 Task: Add Black Garlic Colossal Peeled & Deveined Raw Shrimp to the cart.
Action: Mouse moved to (25, 161)
Screenshot: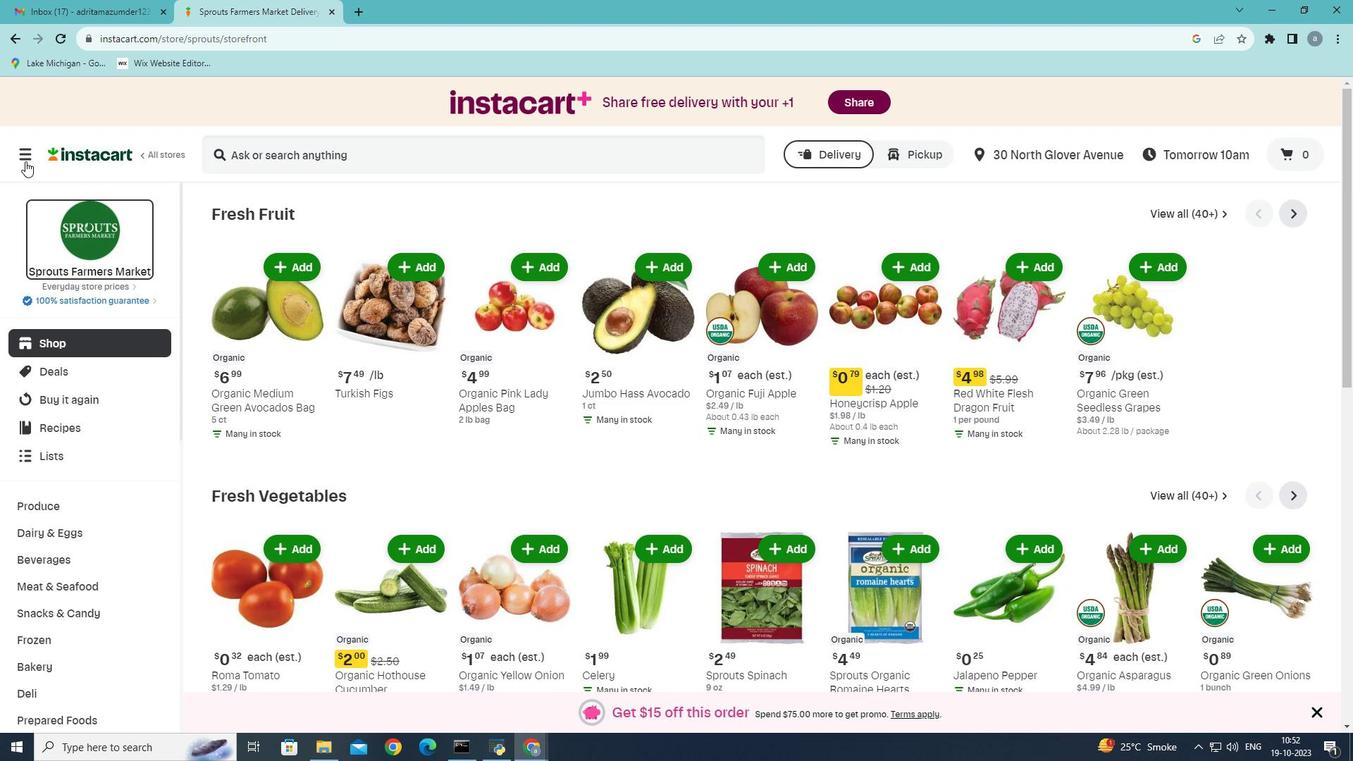 
Action: Mouse pressed left at (25, 161)
Screenshot: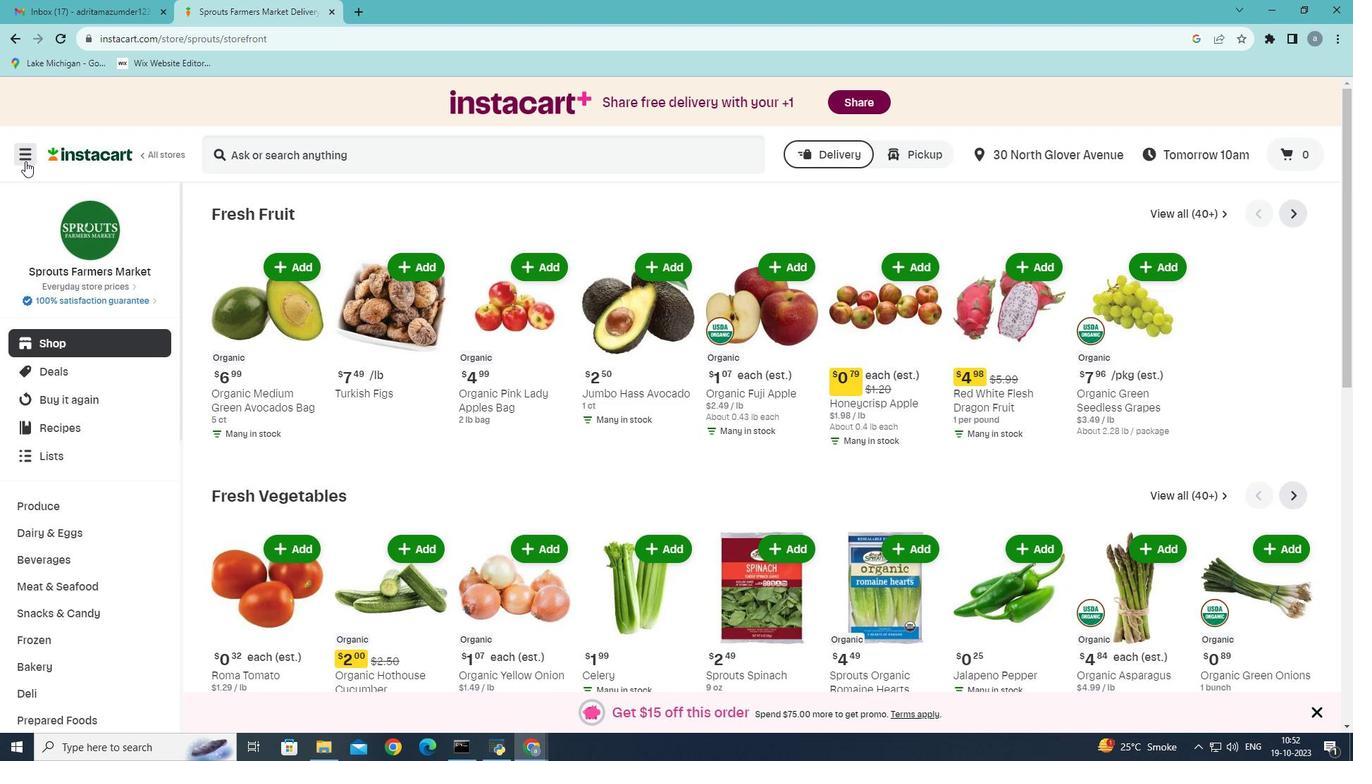 
Action: Mouse moved to (70, 405)
Screenshot: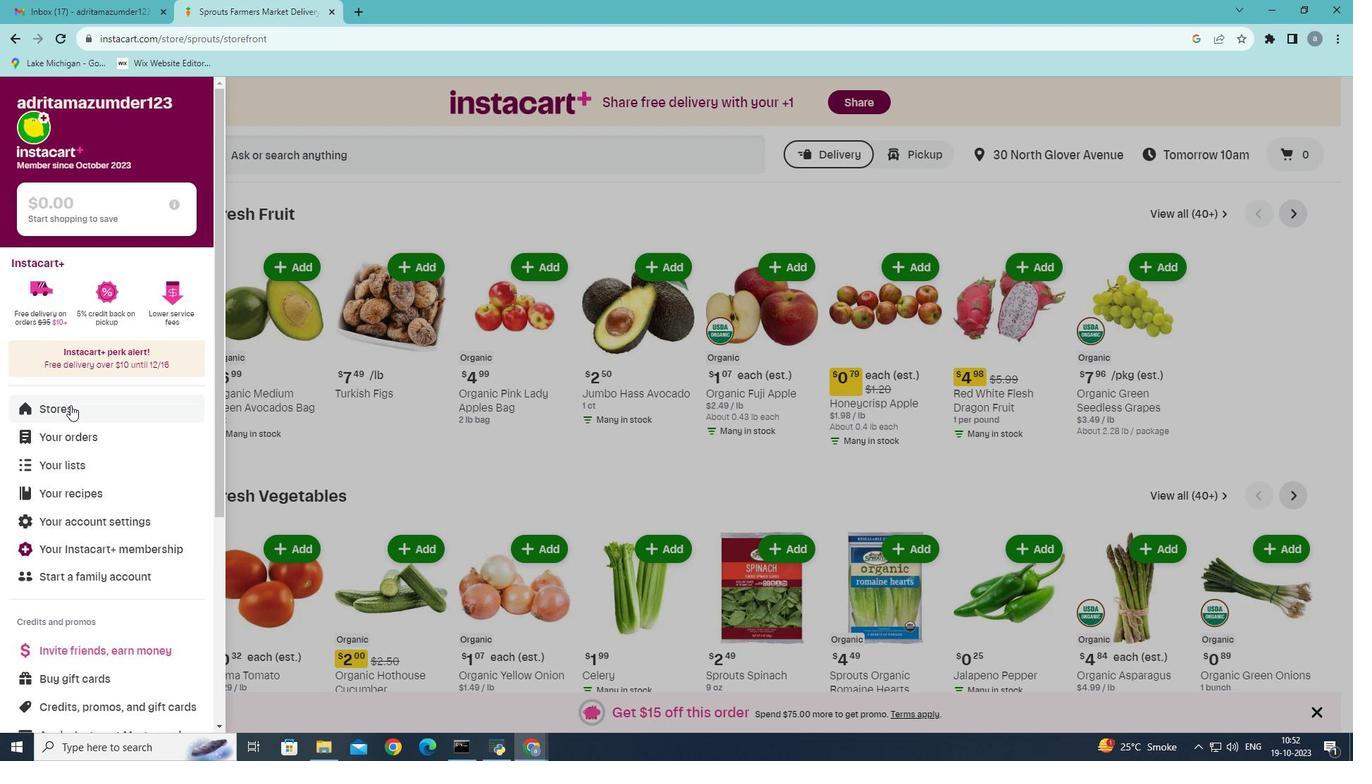 
Action: Mouse pressed left at (70, 405)
Screenshot: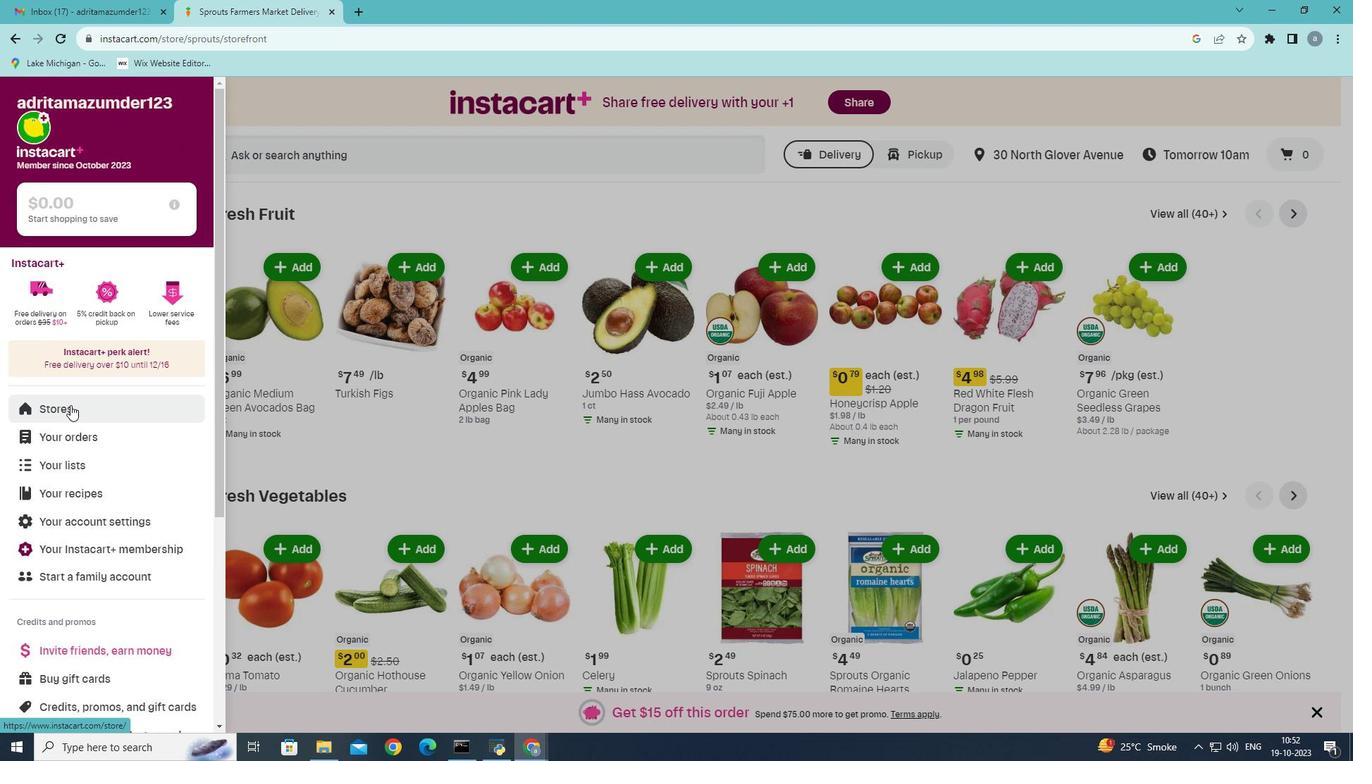 
Action: Mouse moved to (329, 153)
Screenshot: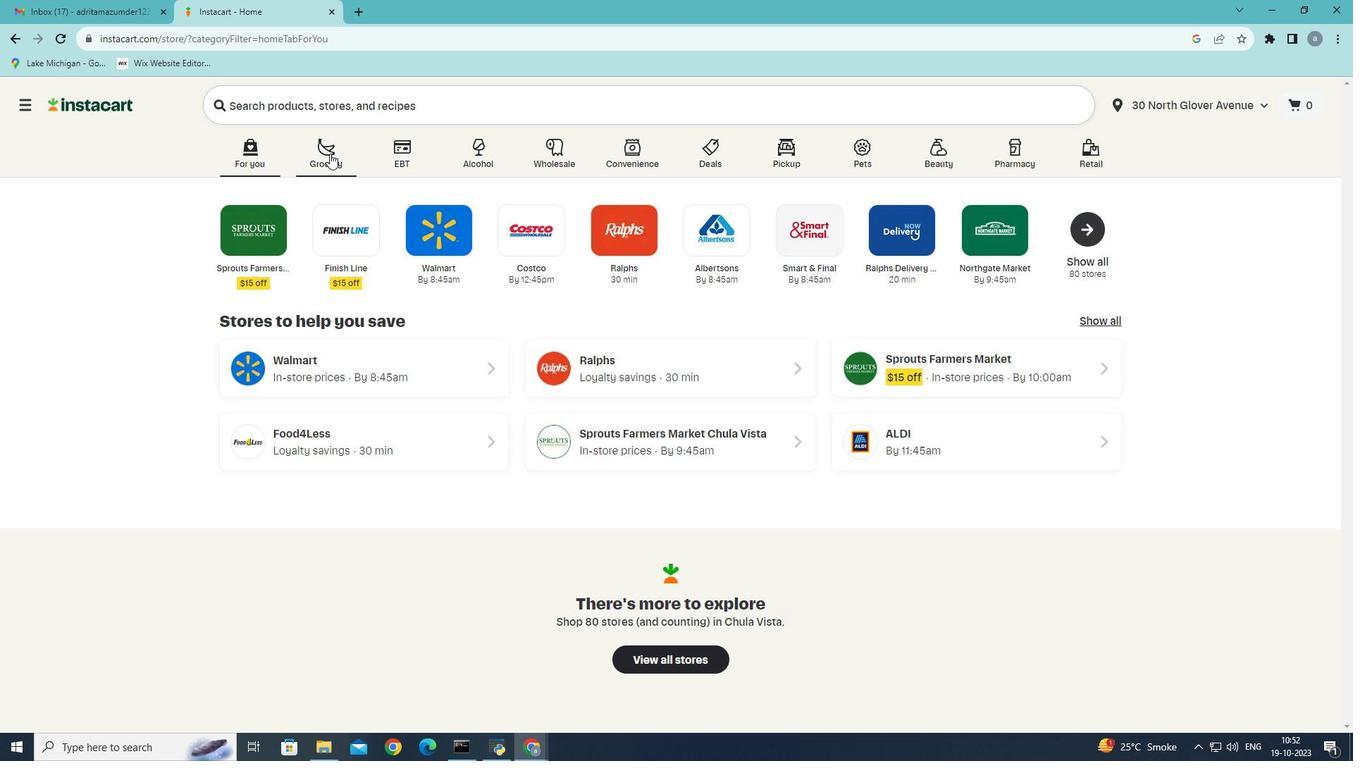 
Action: Mouse pressed left at (329, 153)
Screenshot: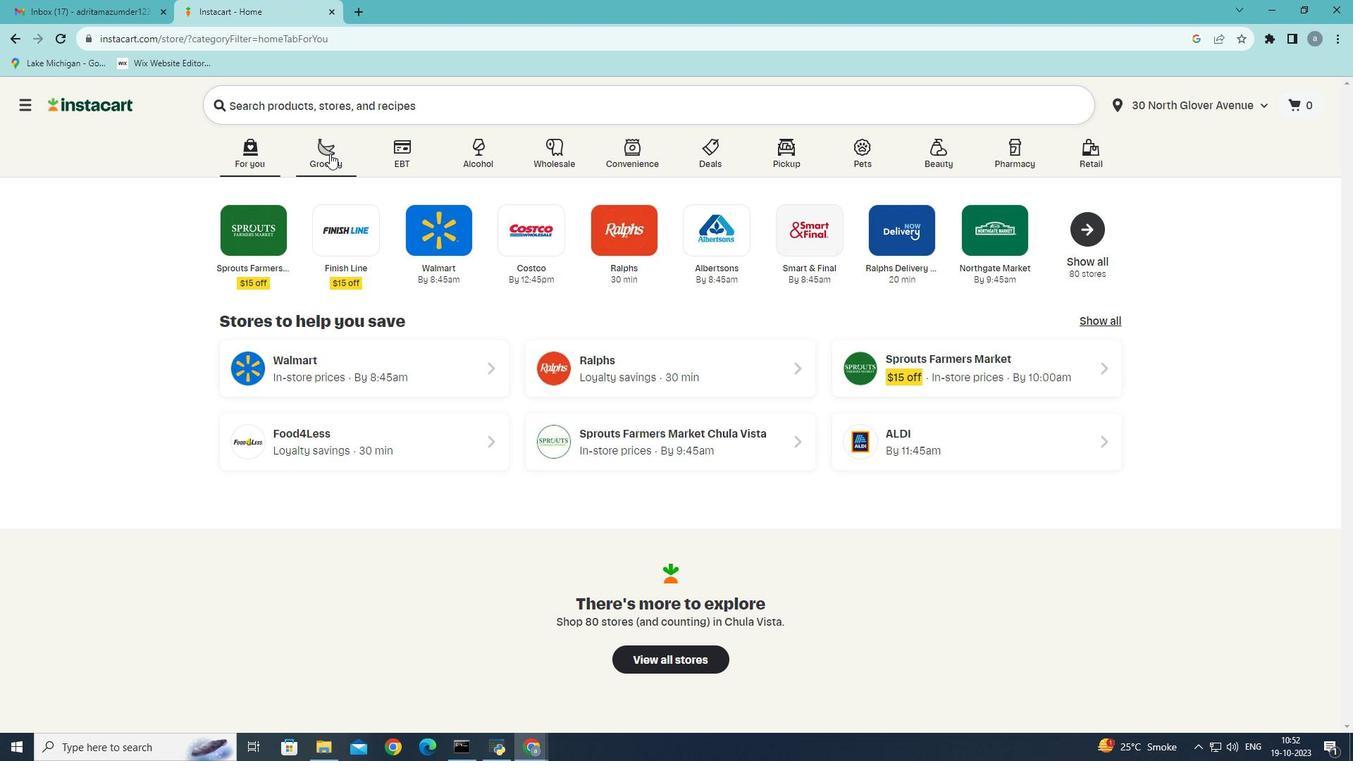 
Action: Mouse moved to (329, 403)
Screenshot: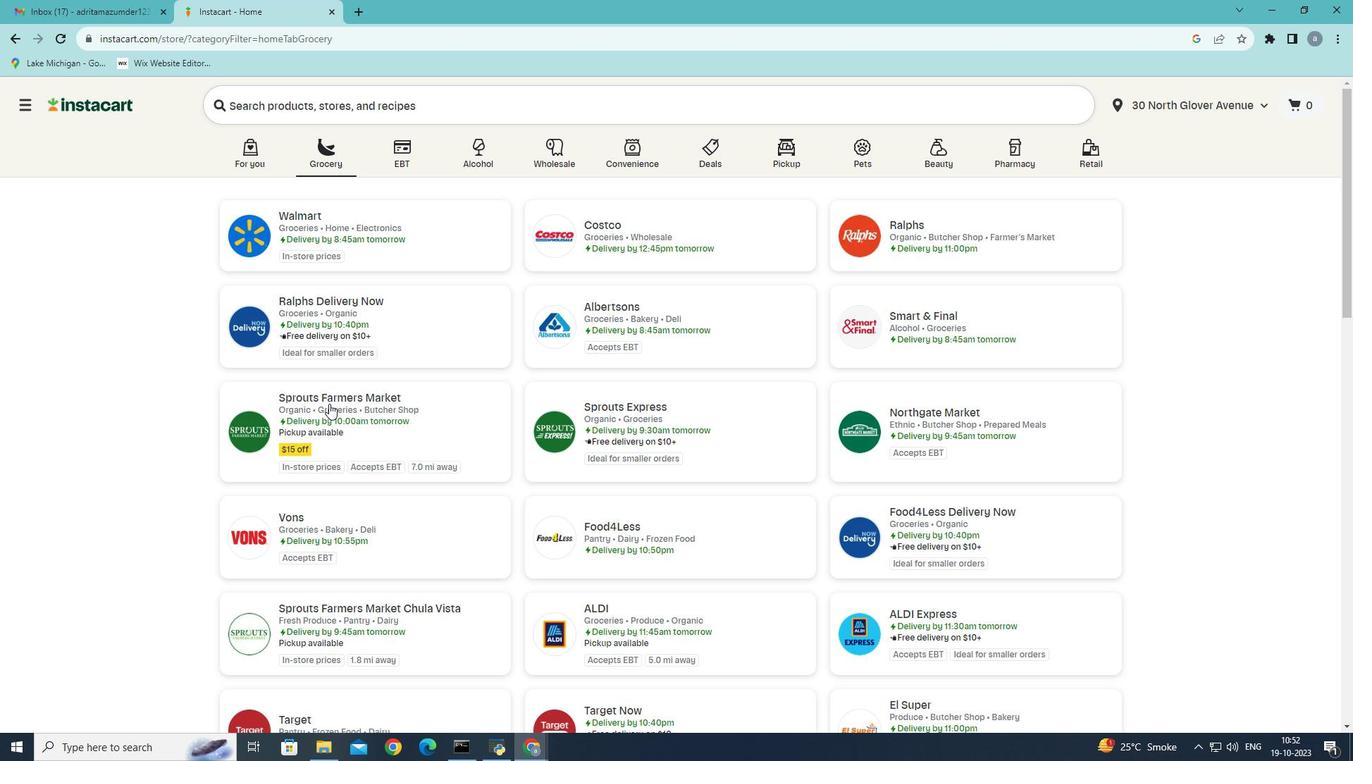 
Action: Mouse pressed left at (329, 403)
Screenshot: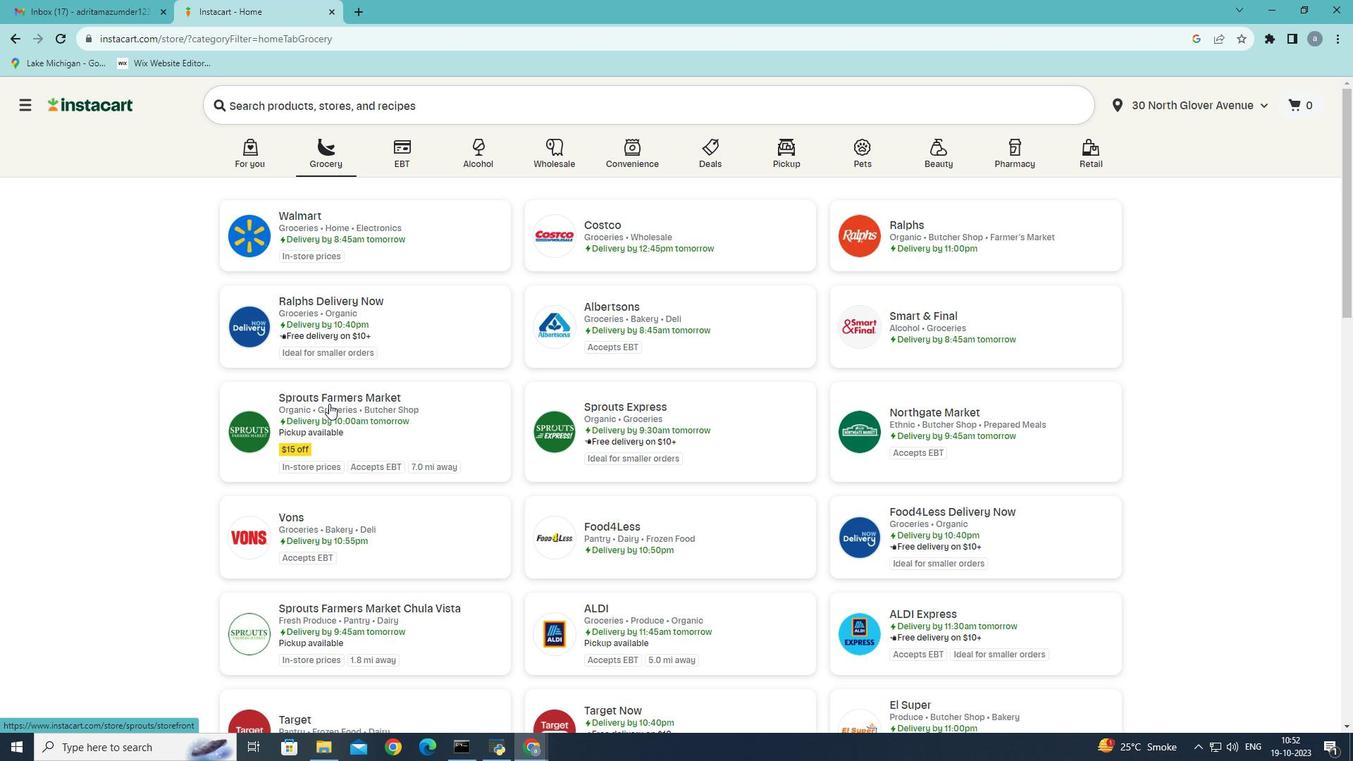 
Action: Mouse moved to (120, 481)
Screenshot: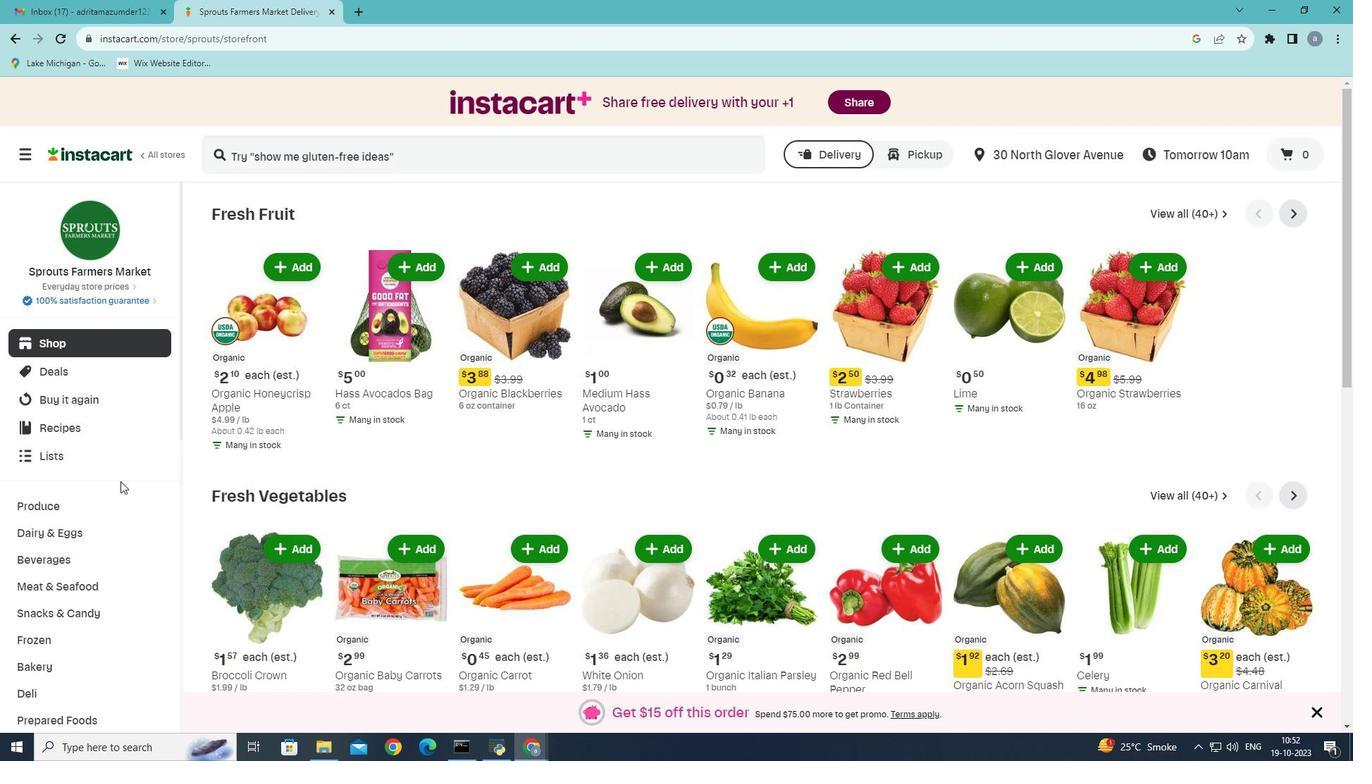 
Action: Mouse scrolled (120, 480) with delta (0, 0)
Screenshot: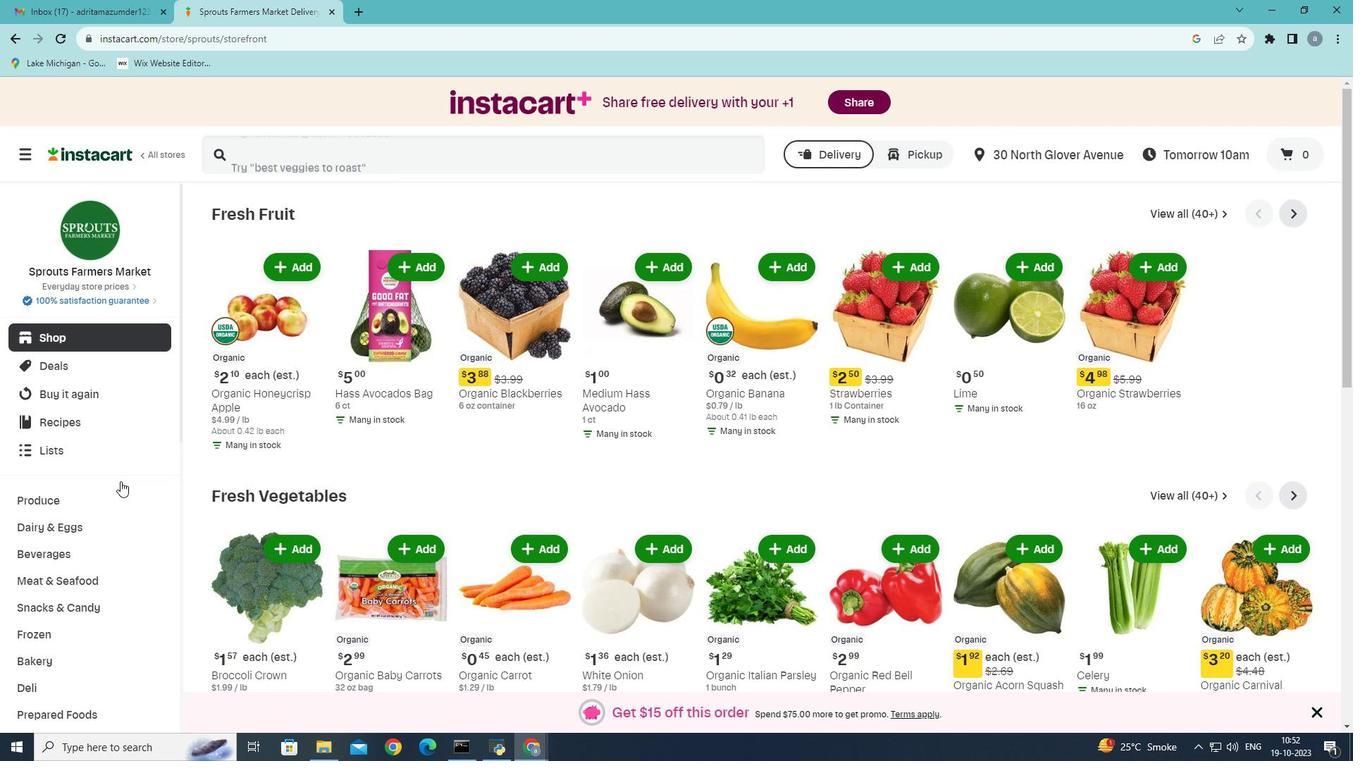 
Action: Mouse scrolled (120, 480) with delta (0, 0)
Screenshot: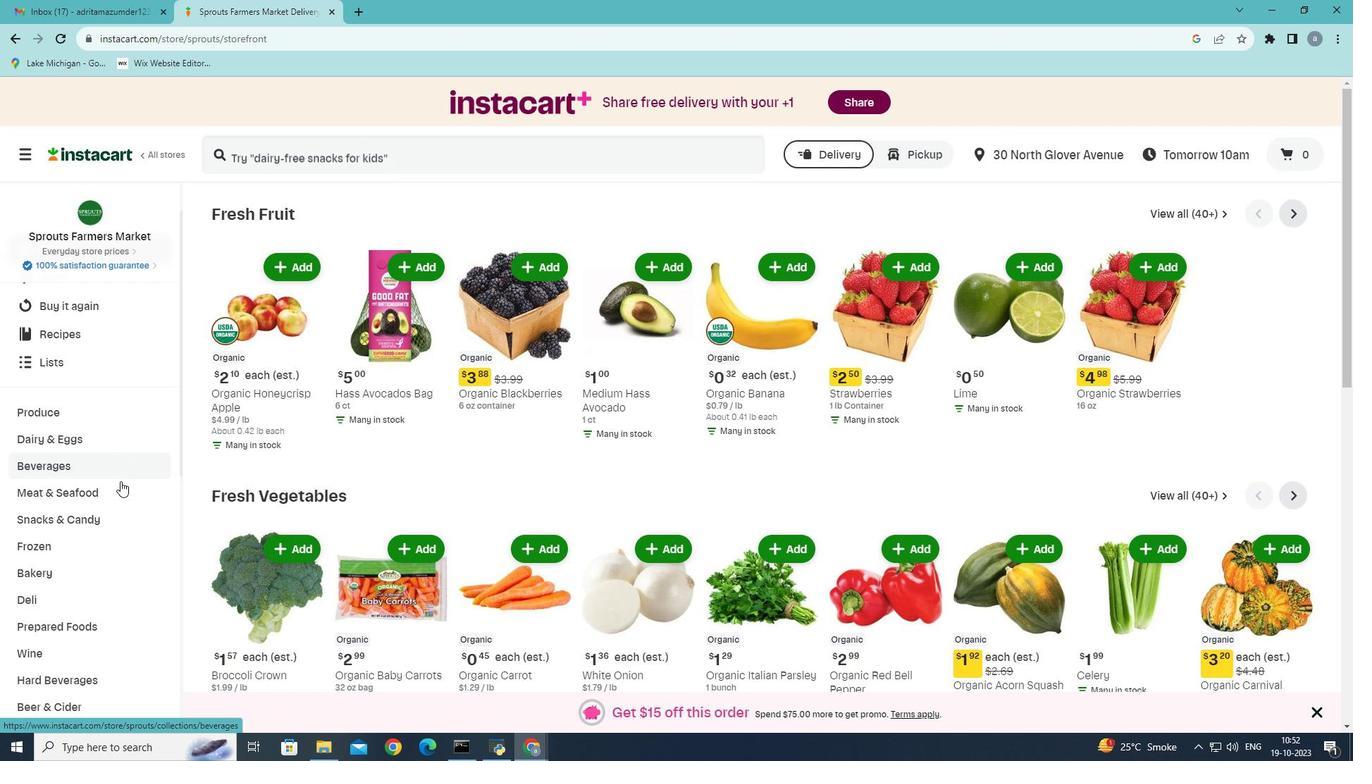 
Action: Mouse moved to (100, 451)
Screenshot: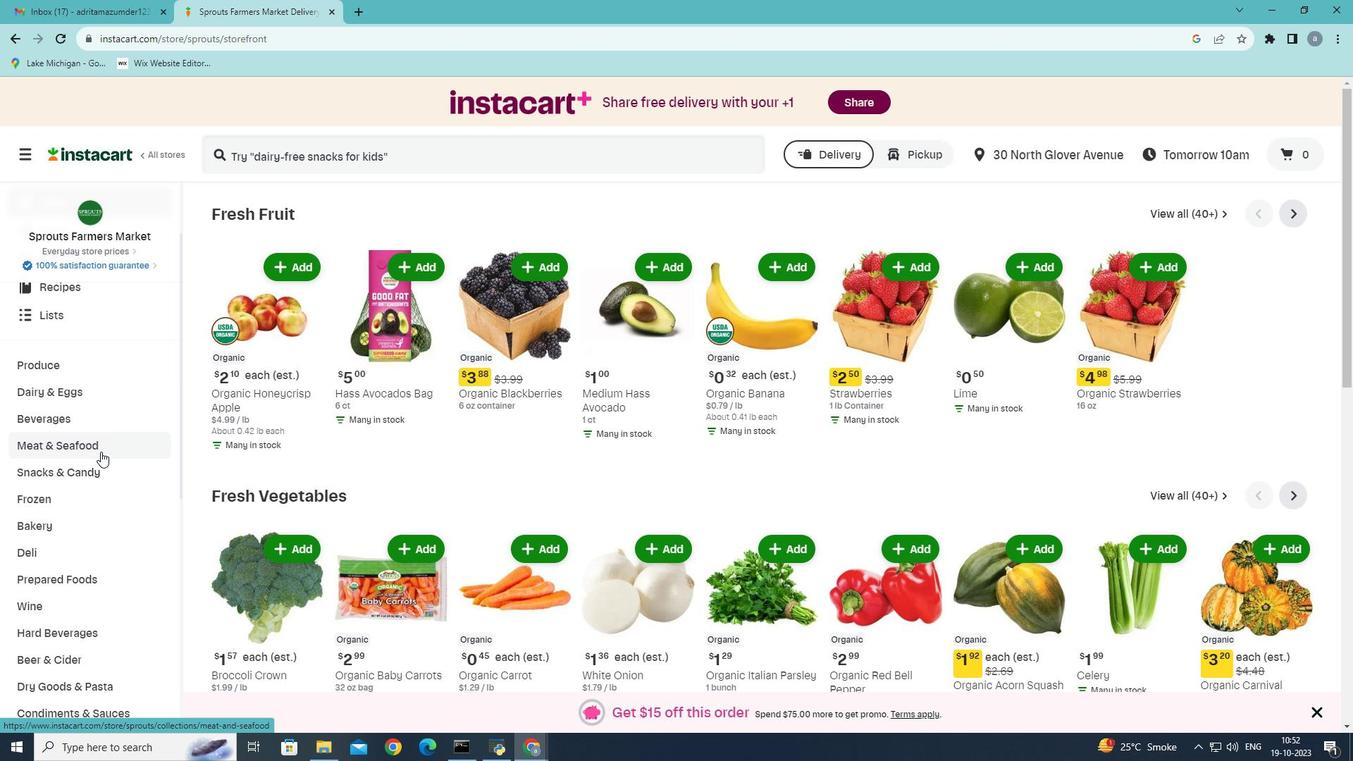 
Action: Mouse pressed left at (100, 451)
Screenshot: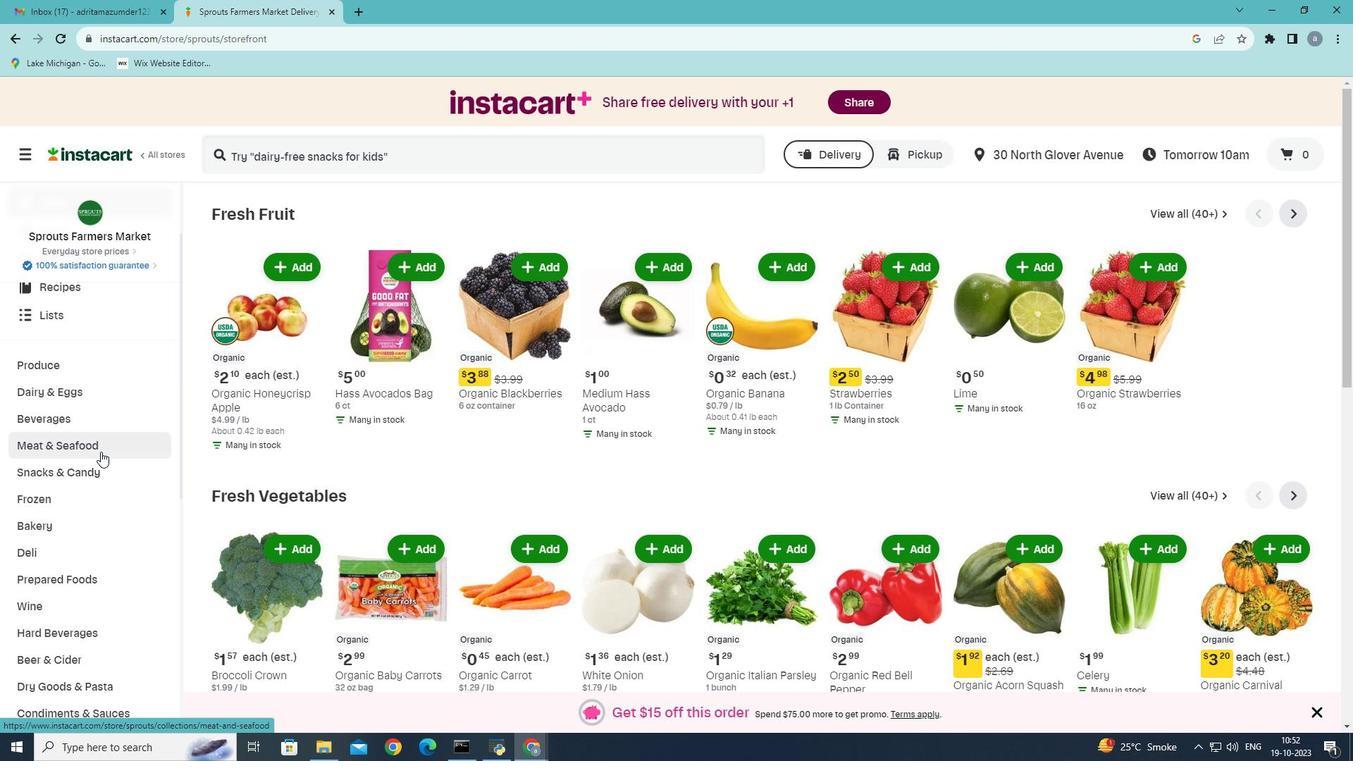 
Action: Mouse moved to (613, 244)
Screenshot: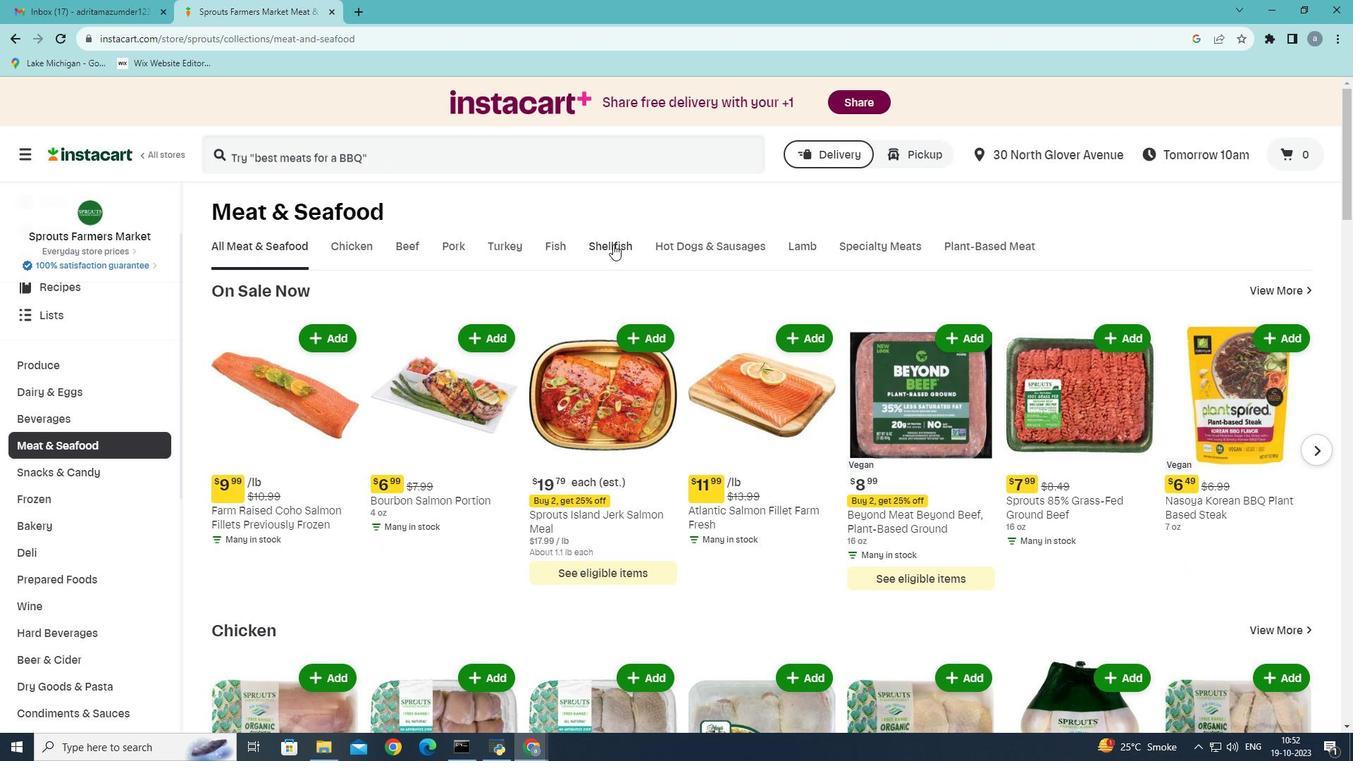 
Action: Mouse pressed left at (613, 244)
Screenshot: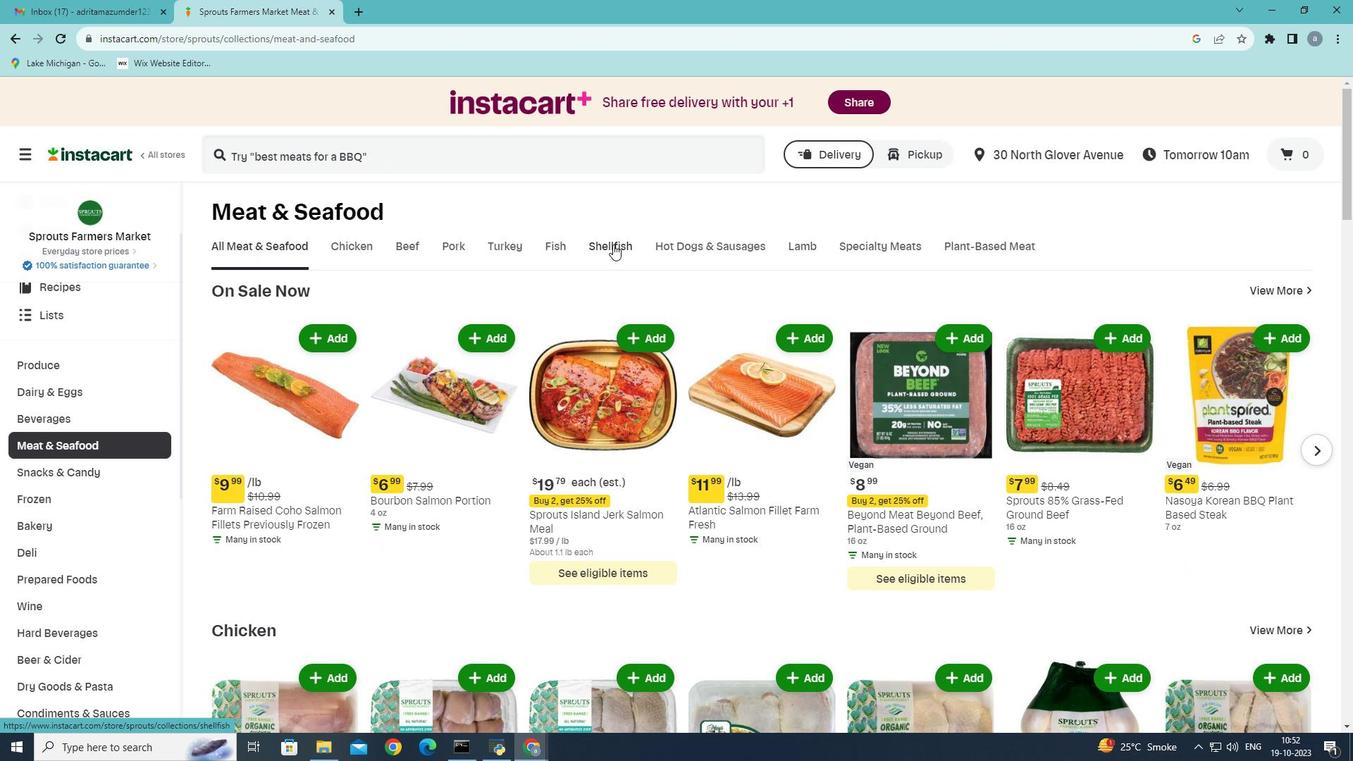 
Action: Mouse moved to (909, 554)
Screenshot: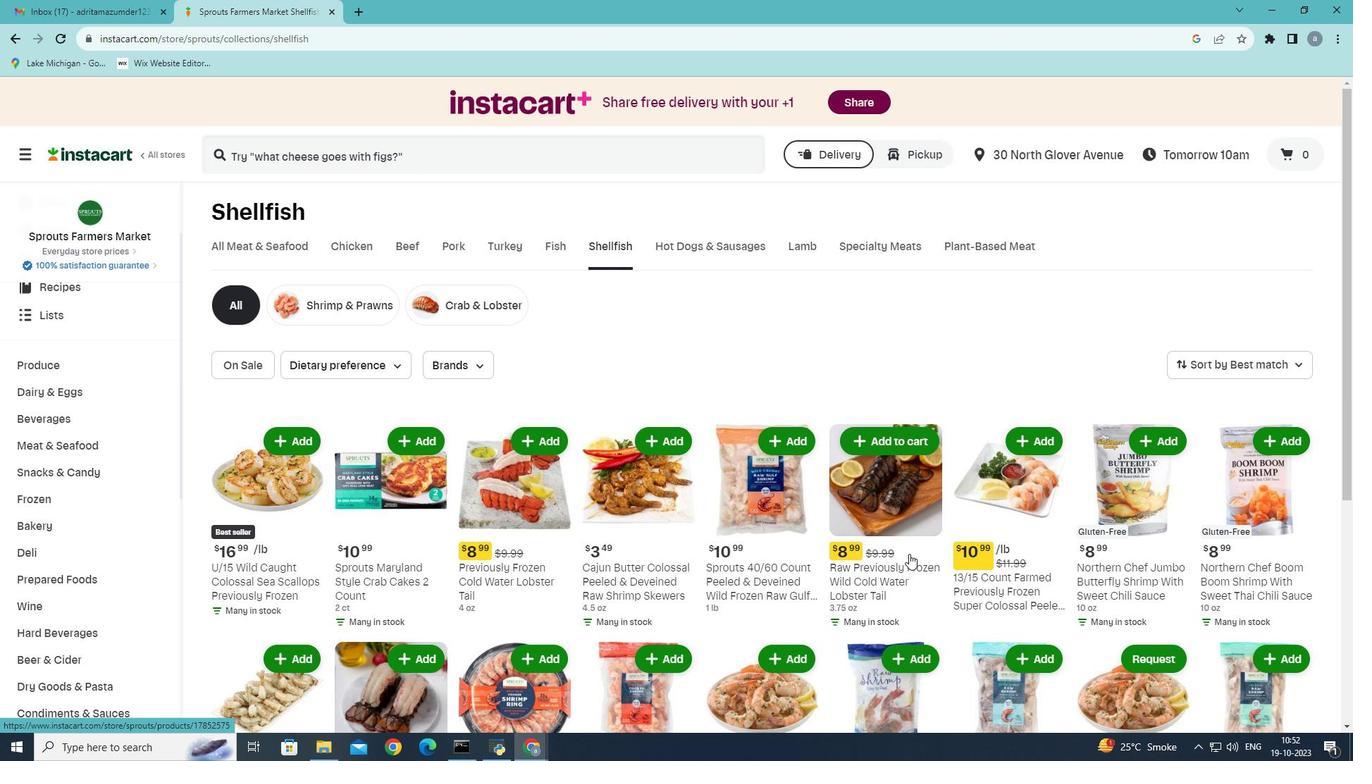 
Action: Mouse scrolled (909, 553) with delta (0, 0)
Screenshot: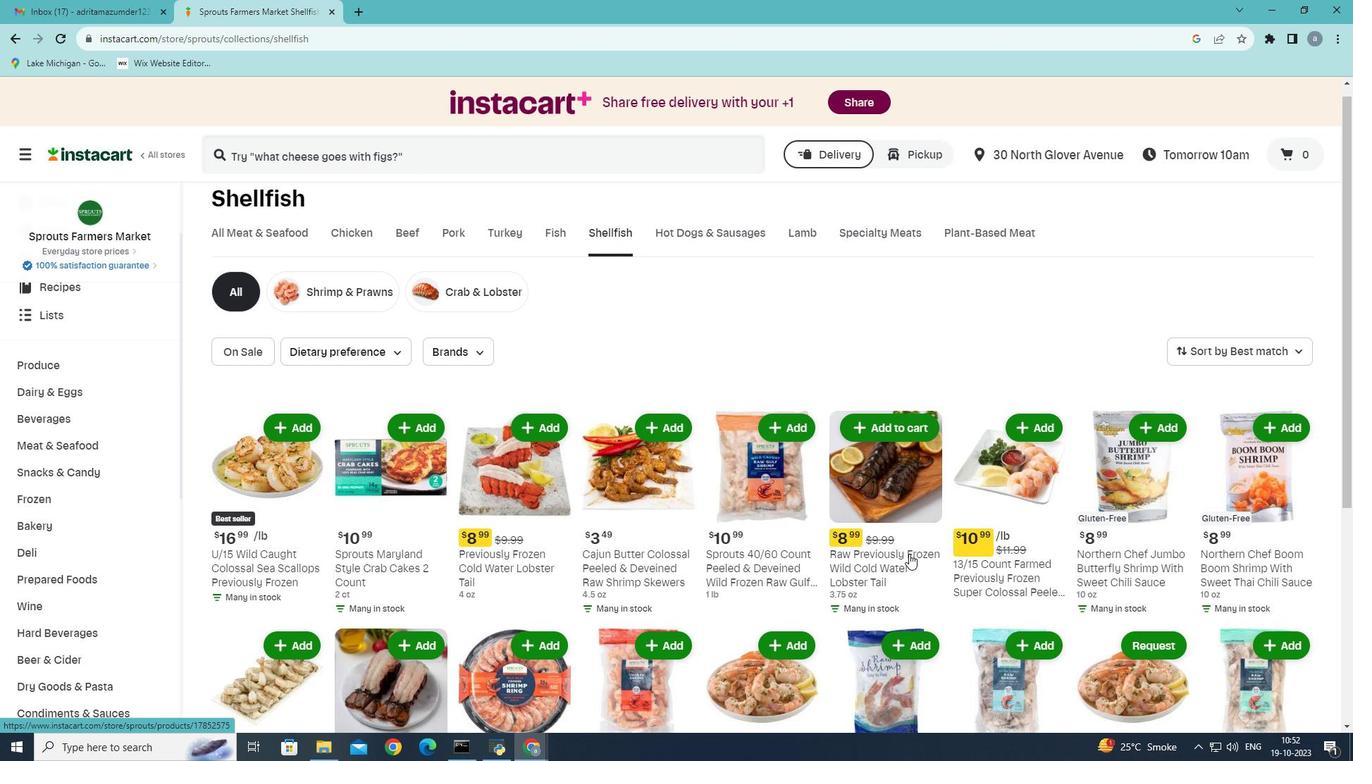 
Action: Mouse scrolled (909, 553) with delta (0, 0)
Screenshot: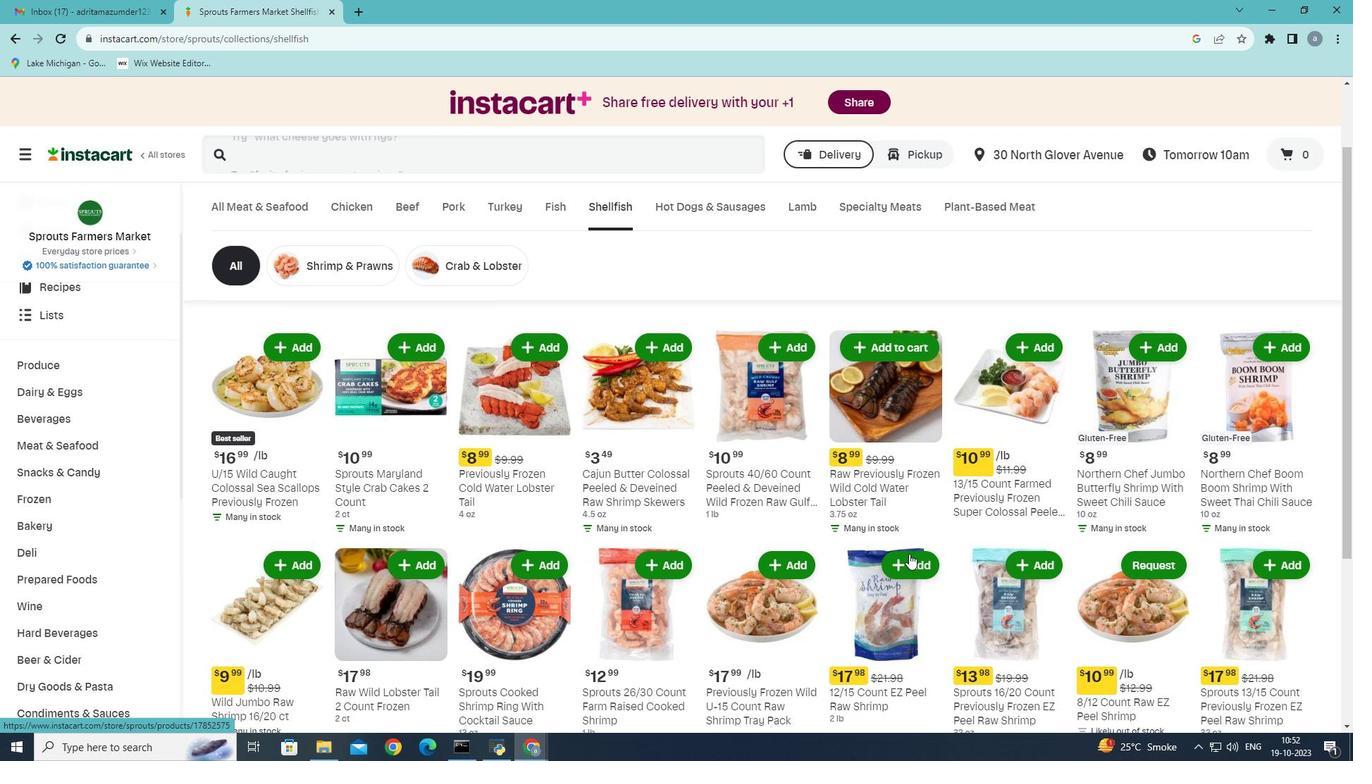 
Action: Mouse moved to (794, 560)
Screenshot: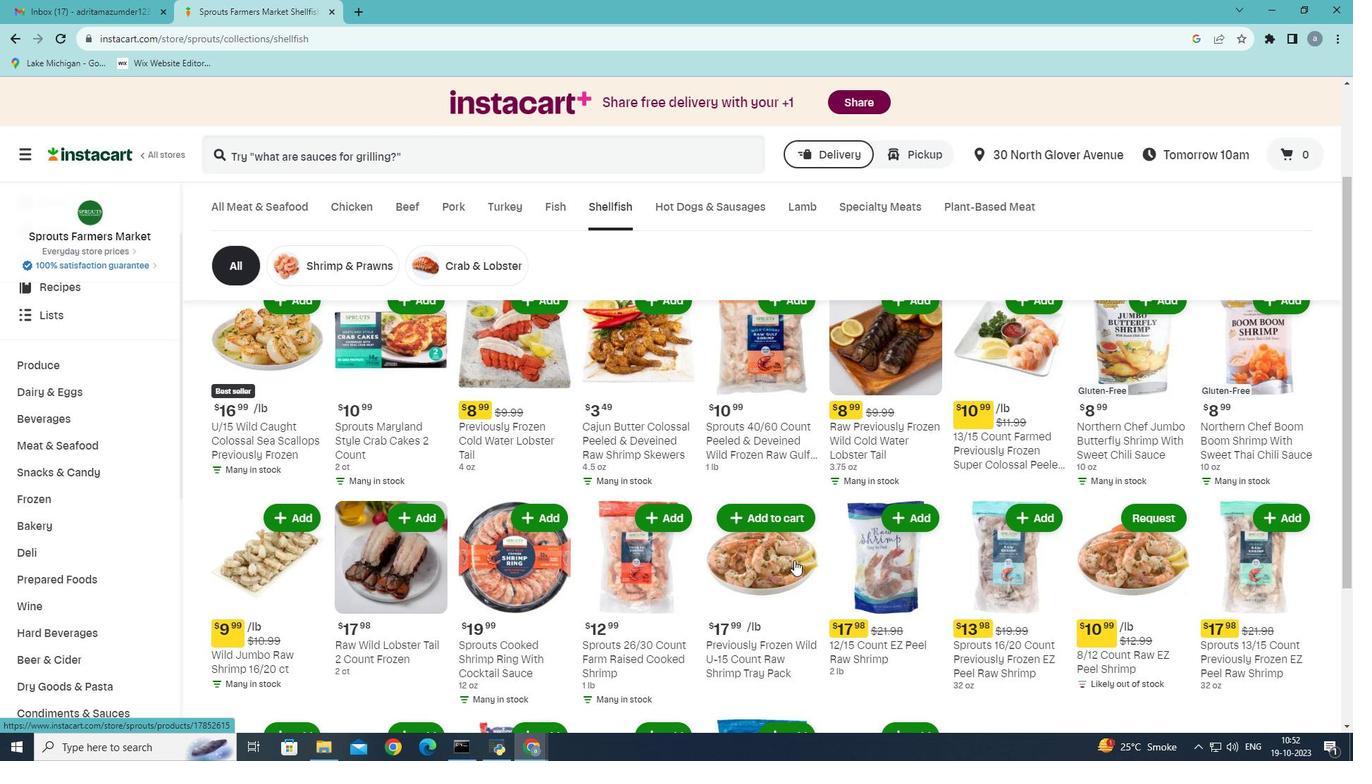 
Action: Mouse scrolled (794, 559) with delta (0, 0)
Screenshot: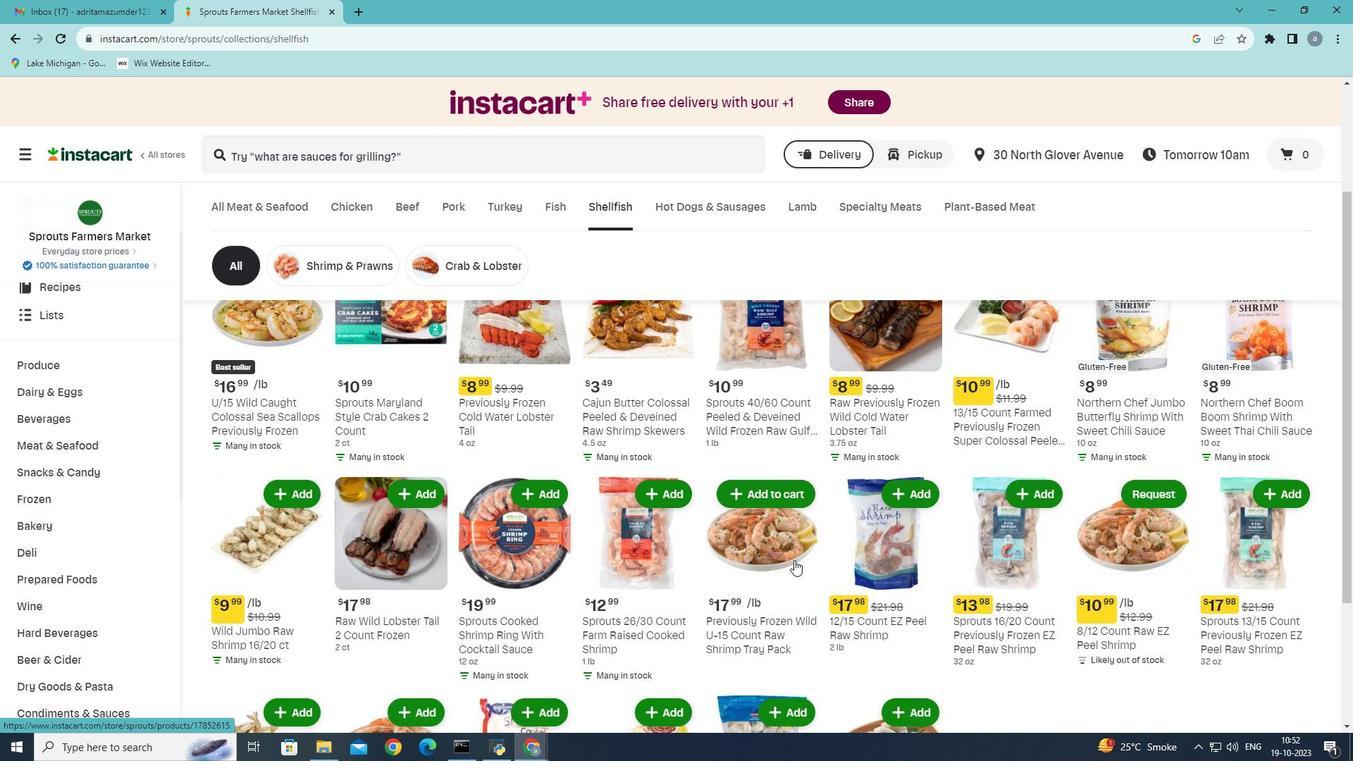 
Action: Mouse moved to (795, 563)
Screenshot: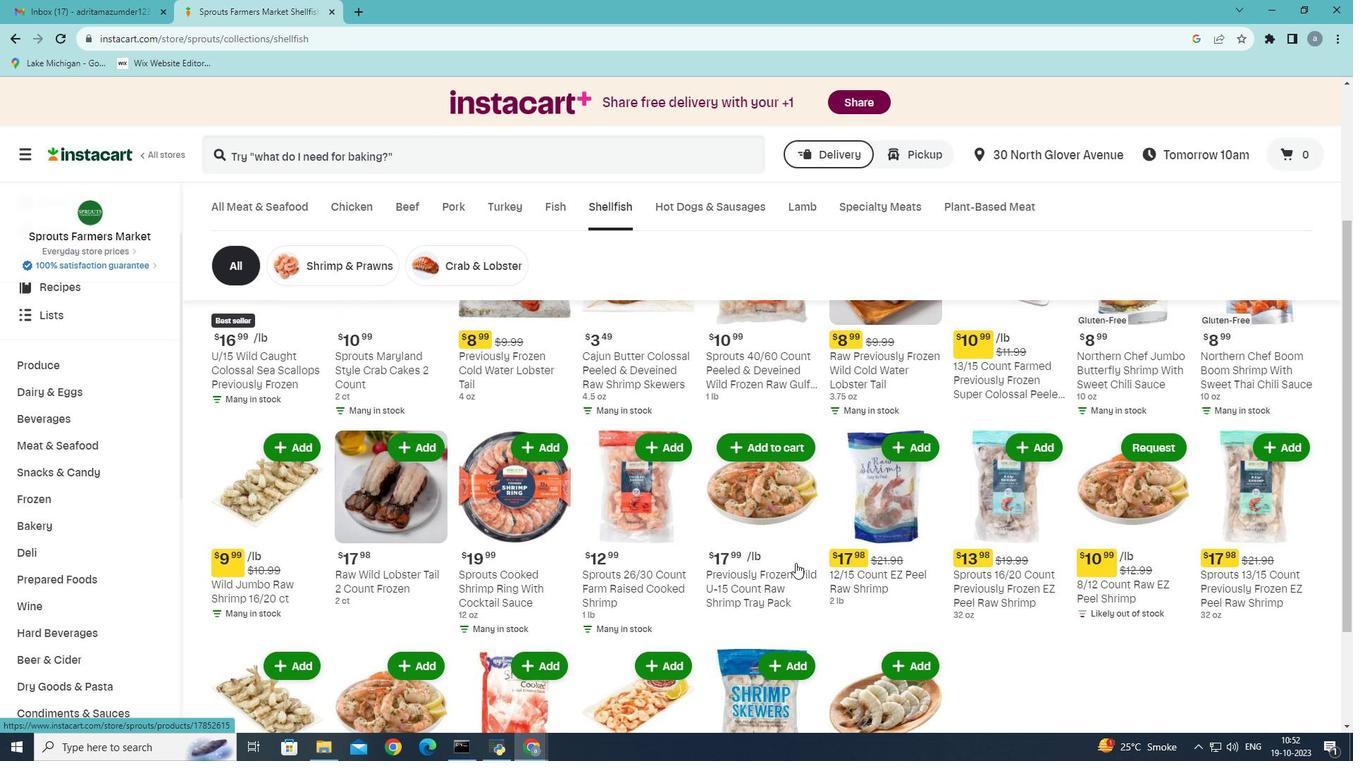 
Action: Mouse scrolled (795, 562) with delta (0, 0)
Screenshot: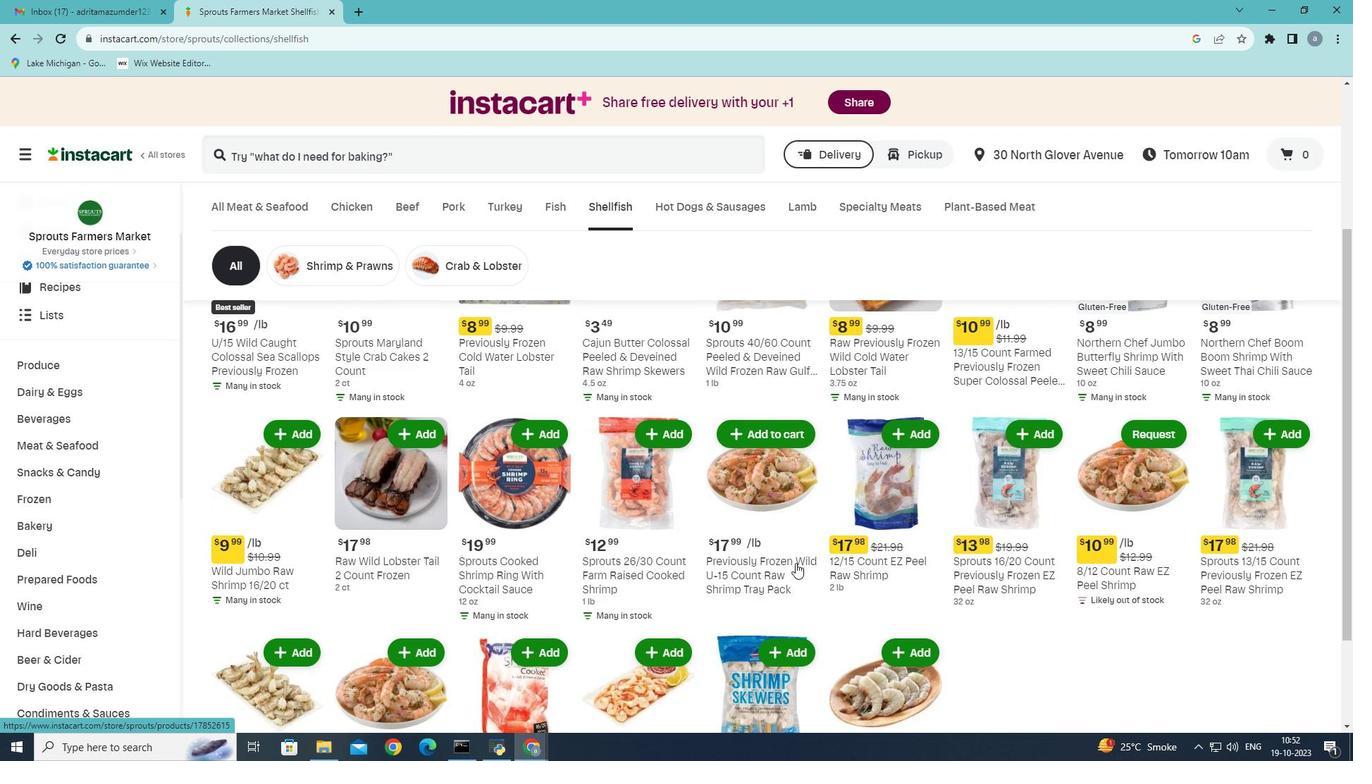 
Action: Mouse scrolled (795, 562) with delta (0, 0)
Screenshot: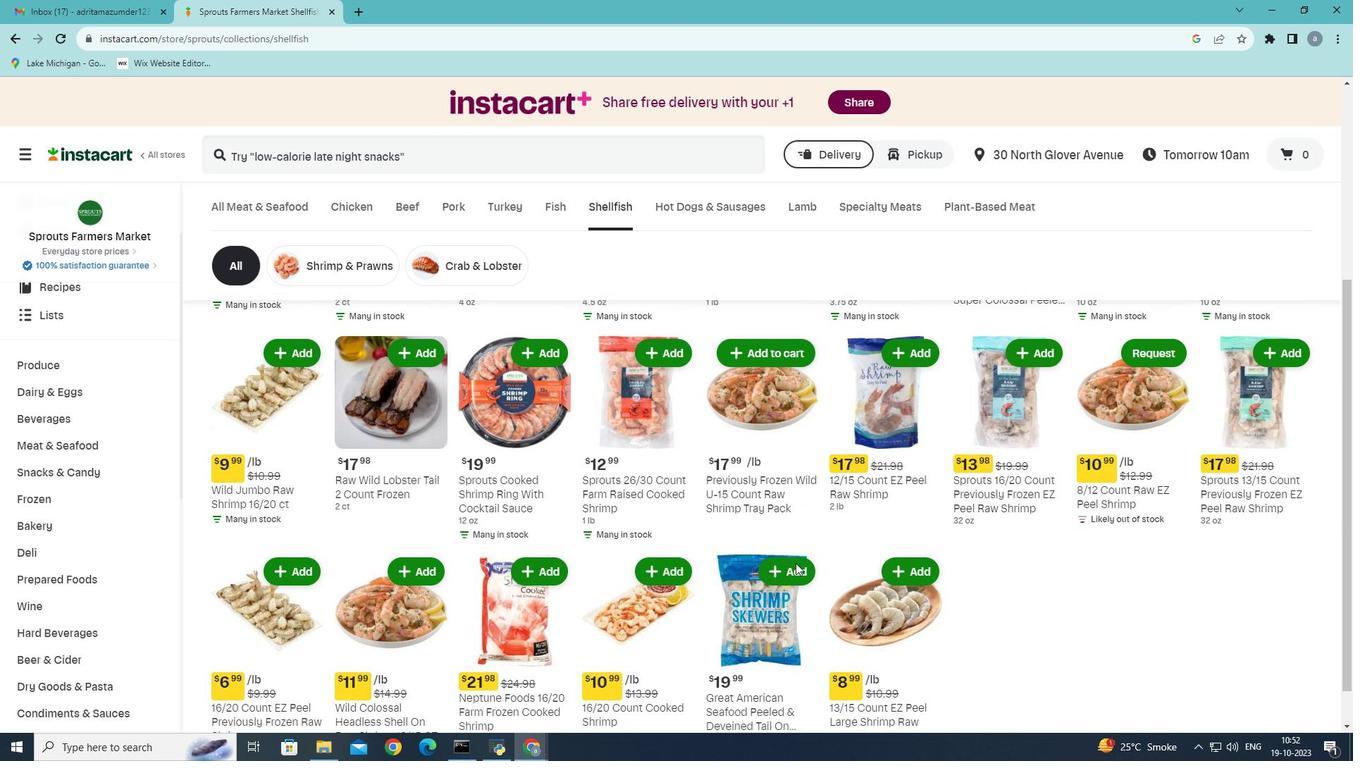 
Action: Mouse scrolled (795, 562) with delta (0, 0)
Screenshot: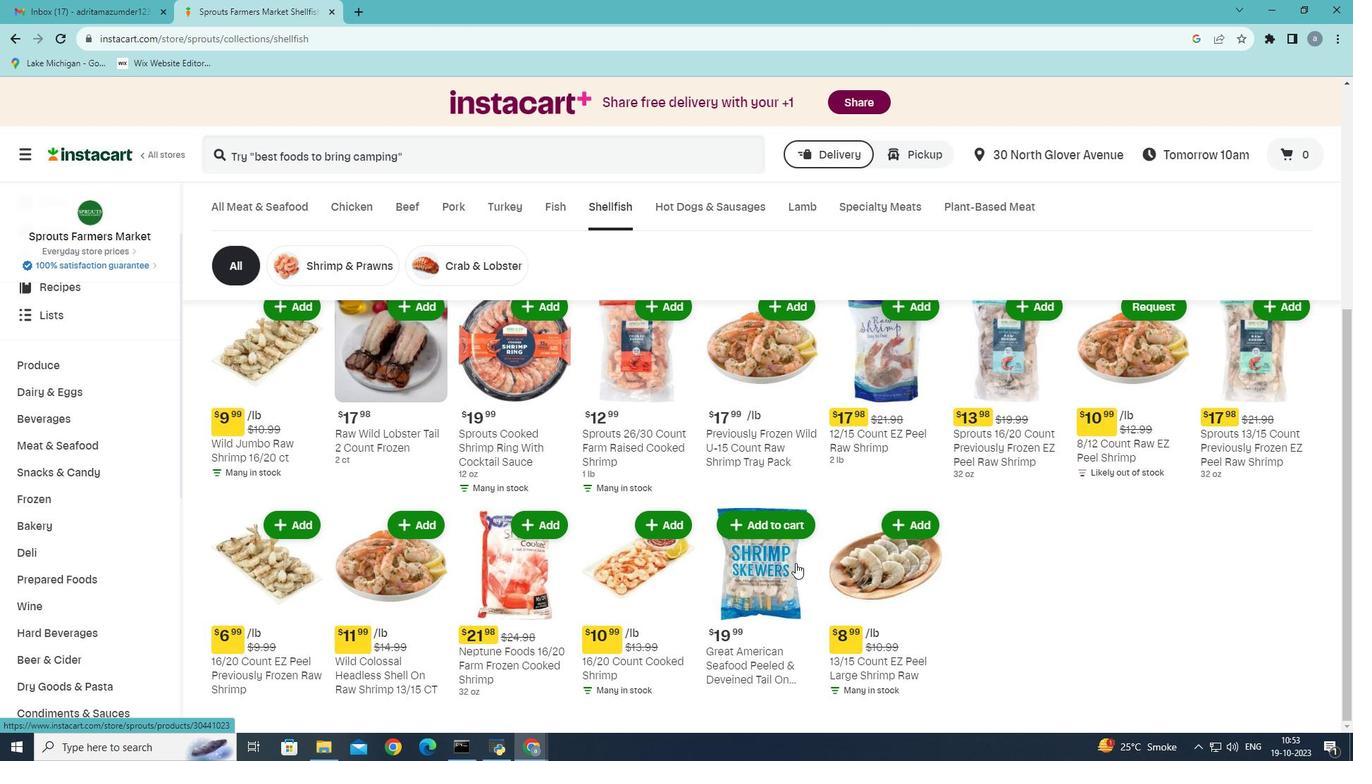 
Action: Mouse scrolled (795, 562) with delta (0, 0)
Screenshot: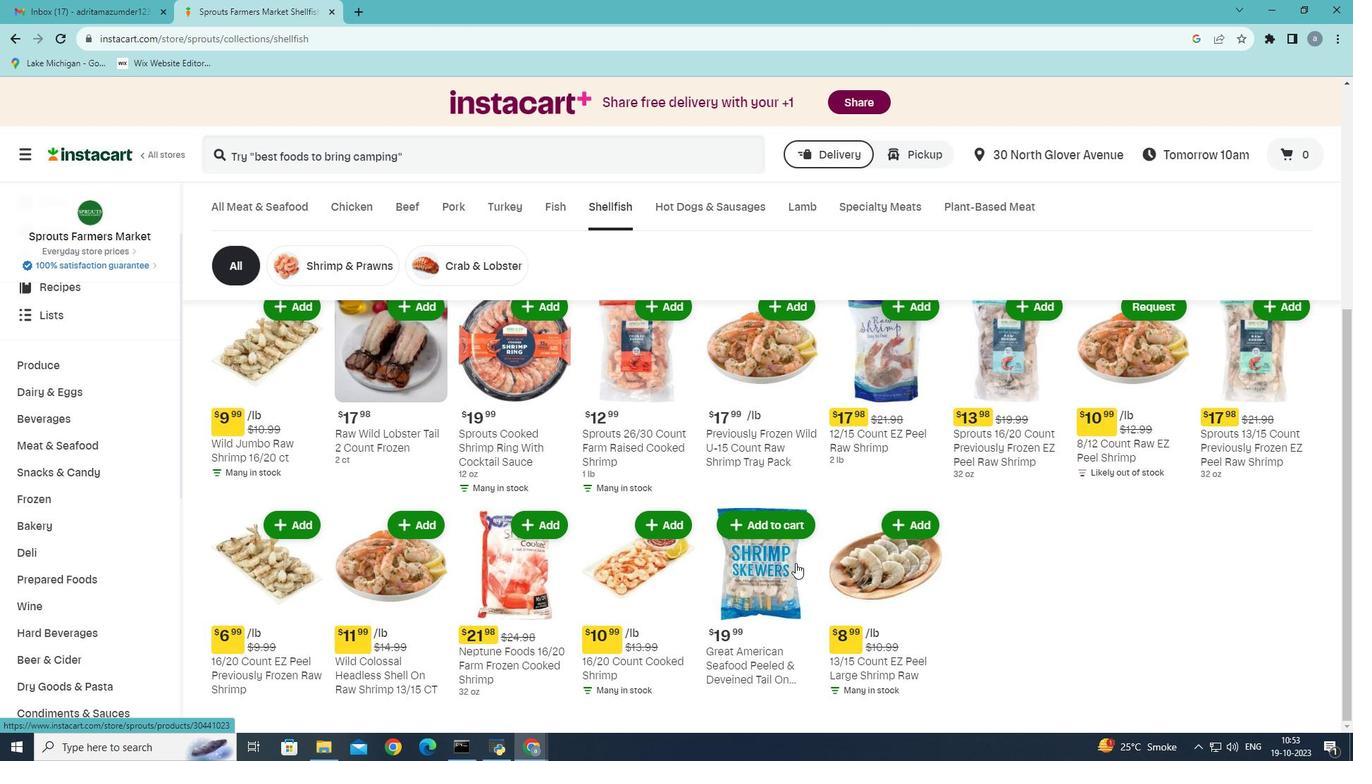 
Action: Mouse scrolled (795, 562) with delta (0, 0)
Screenshot: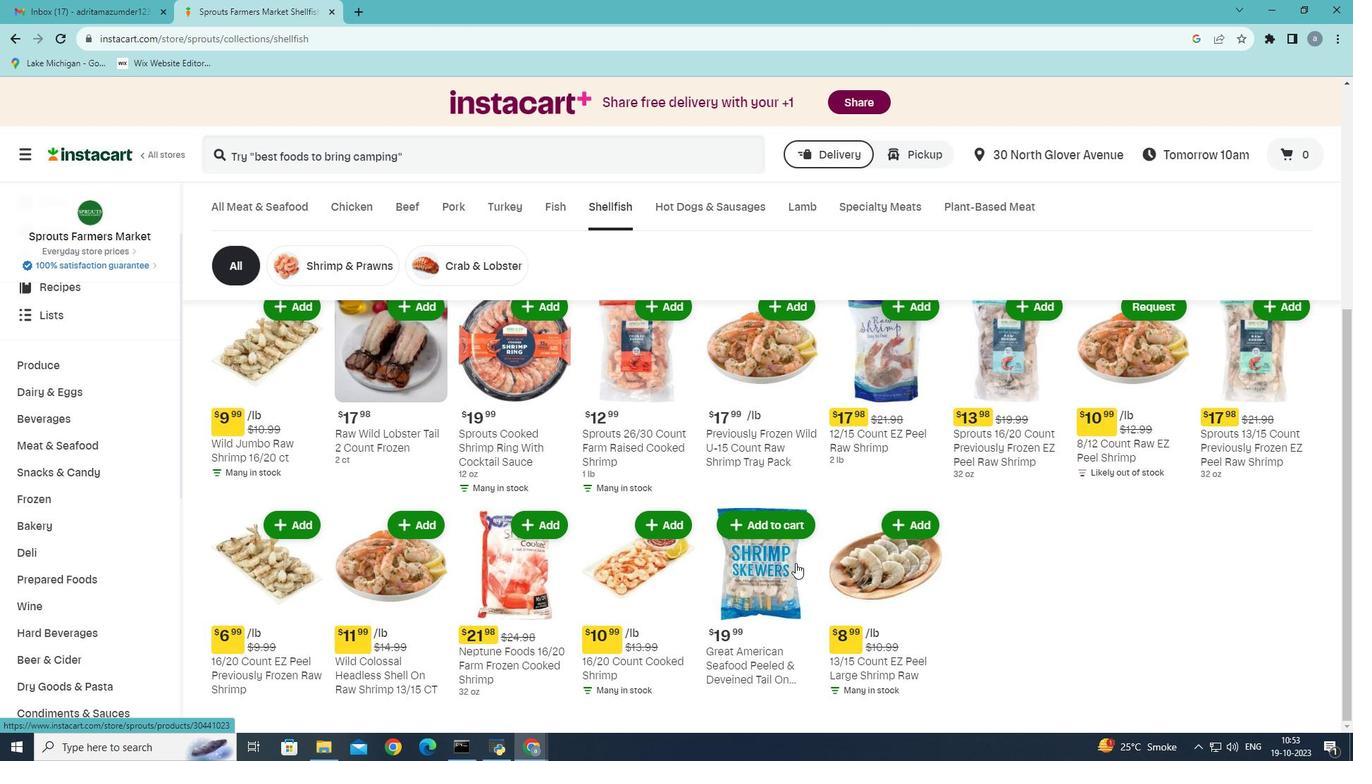 
Action: Mouse moved to (677, 573)
Screenshot: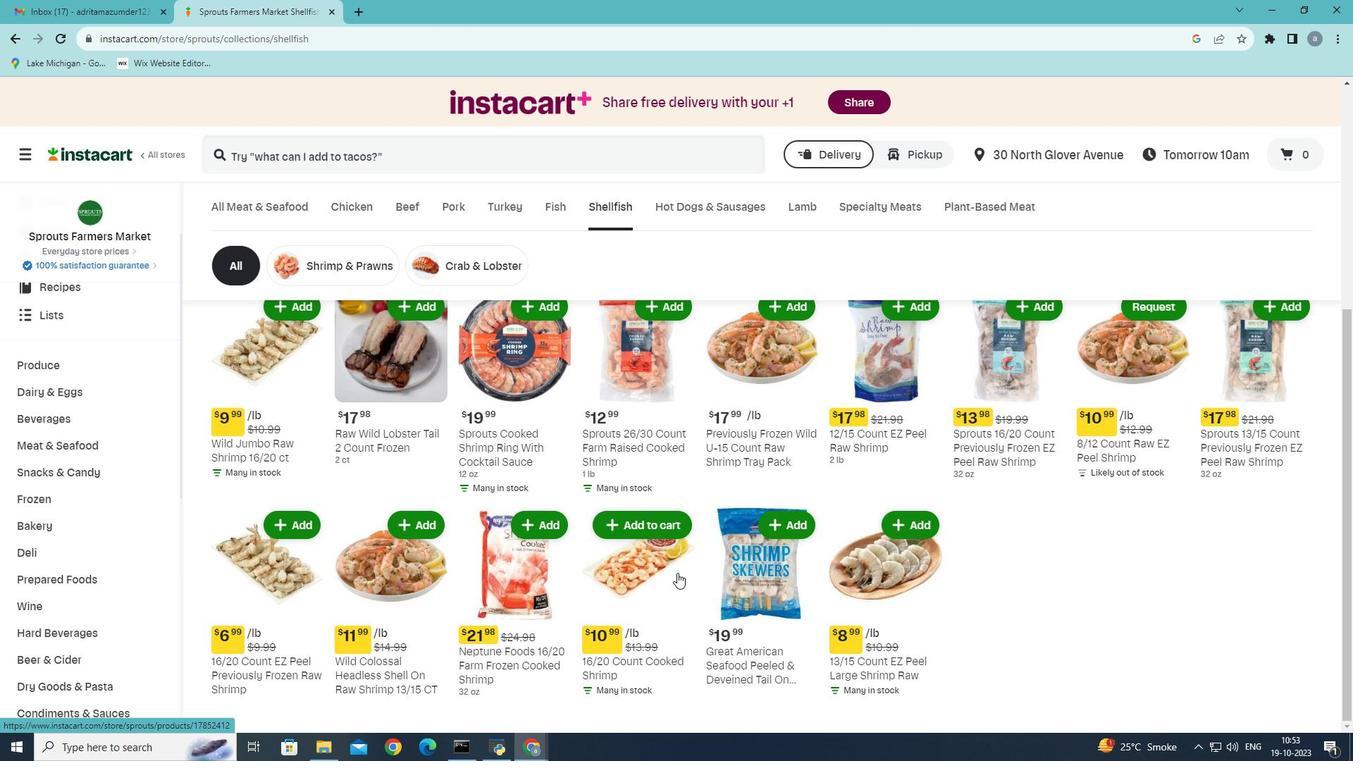 
Action: Mouse scrolled (677, 572) with delta (0, 0)
Screenshot: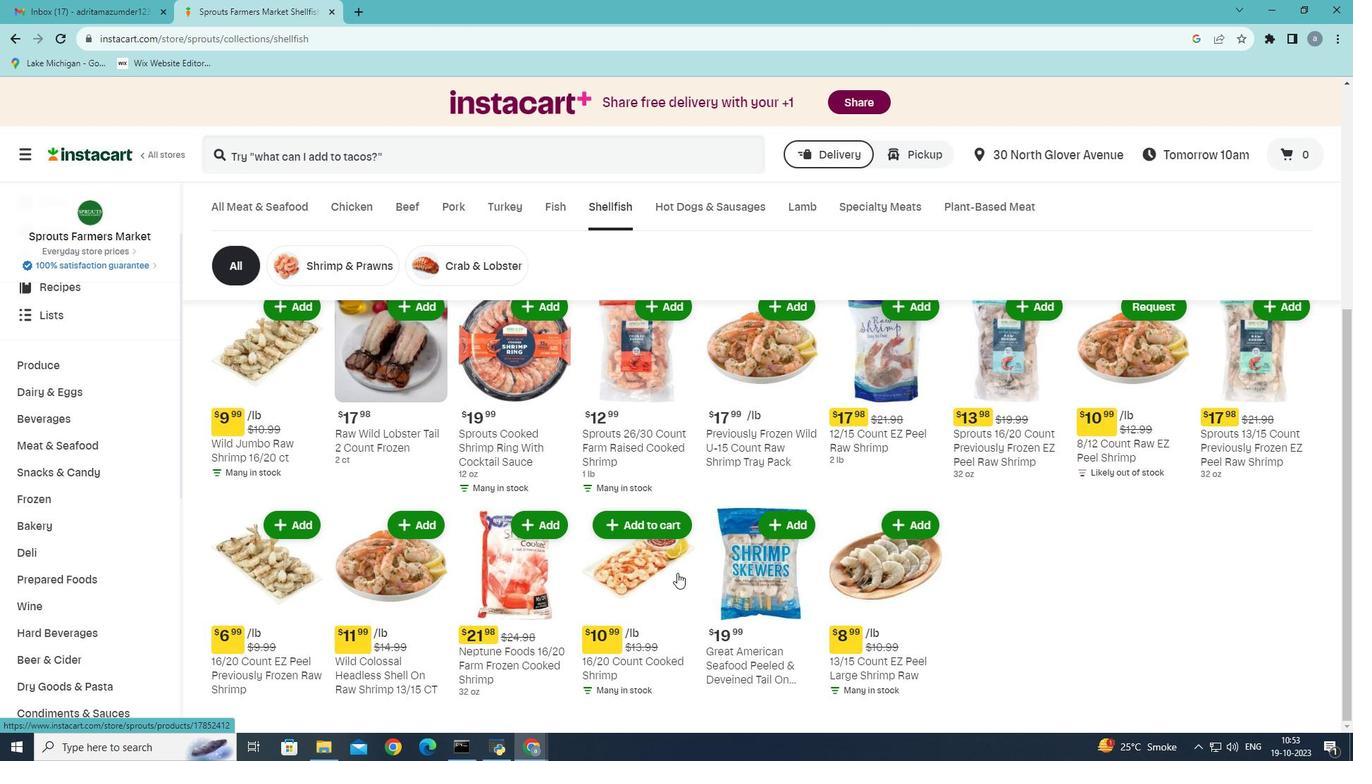 
Action: Mouse scrolled (677, 572) with delta (0, 0)
Screenshot: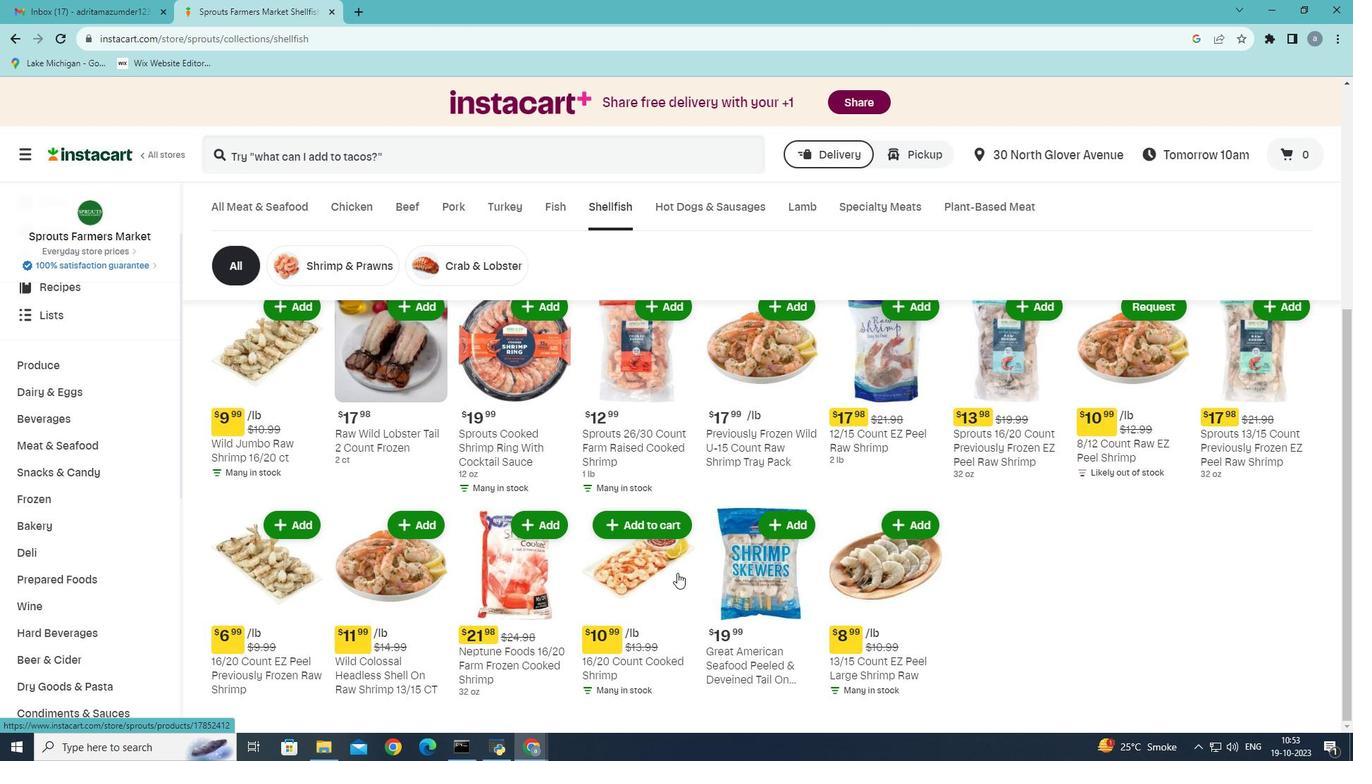 
Action: Mouse scrolled (677, 572) with delta (0, 0)
Screenshot: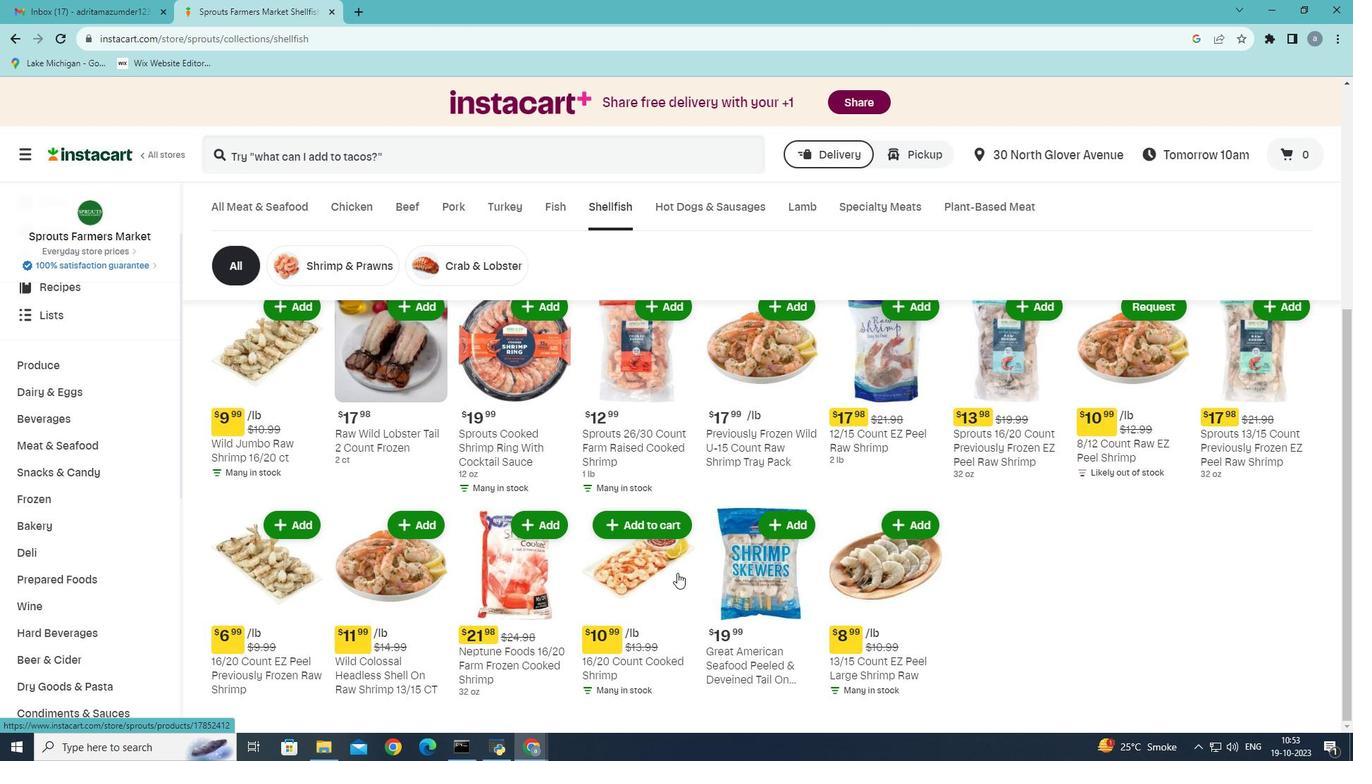 
Action: Mouse moved to (506, 645)
Screenshot: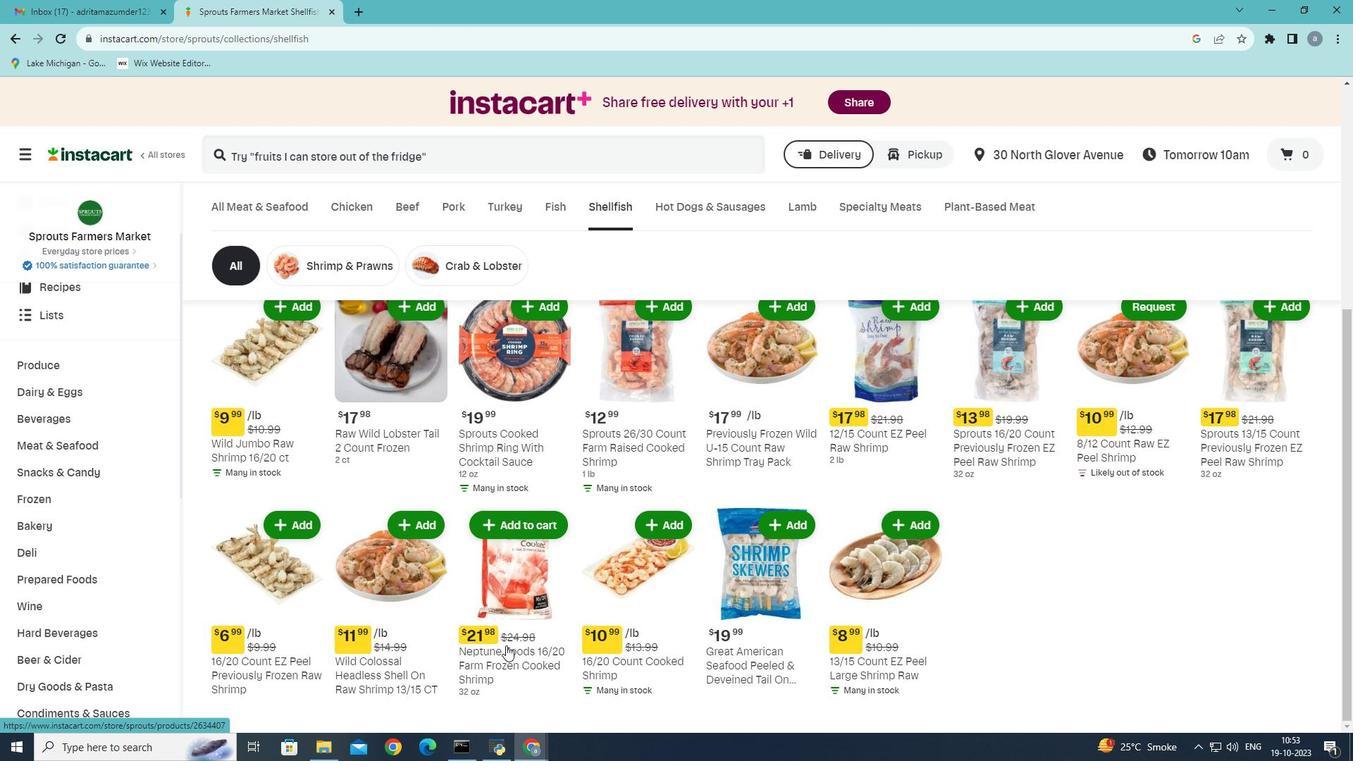 
Action: Mouse scrolled (506, 646) with delta (0, 0)
Screenshot: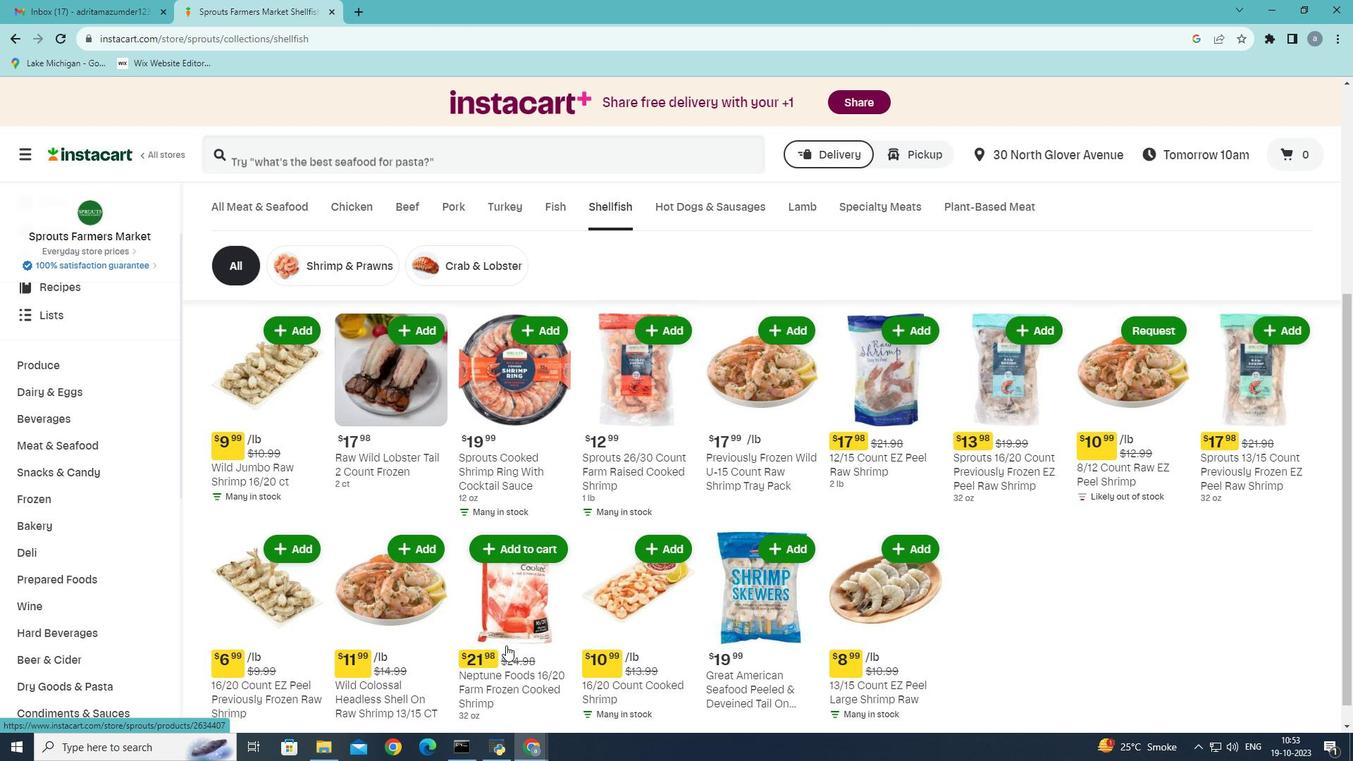 
Action: Mouse scrolled (506, 645) with delta (0, 0)
Screenshot: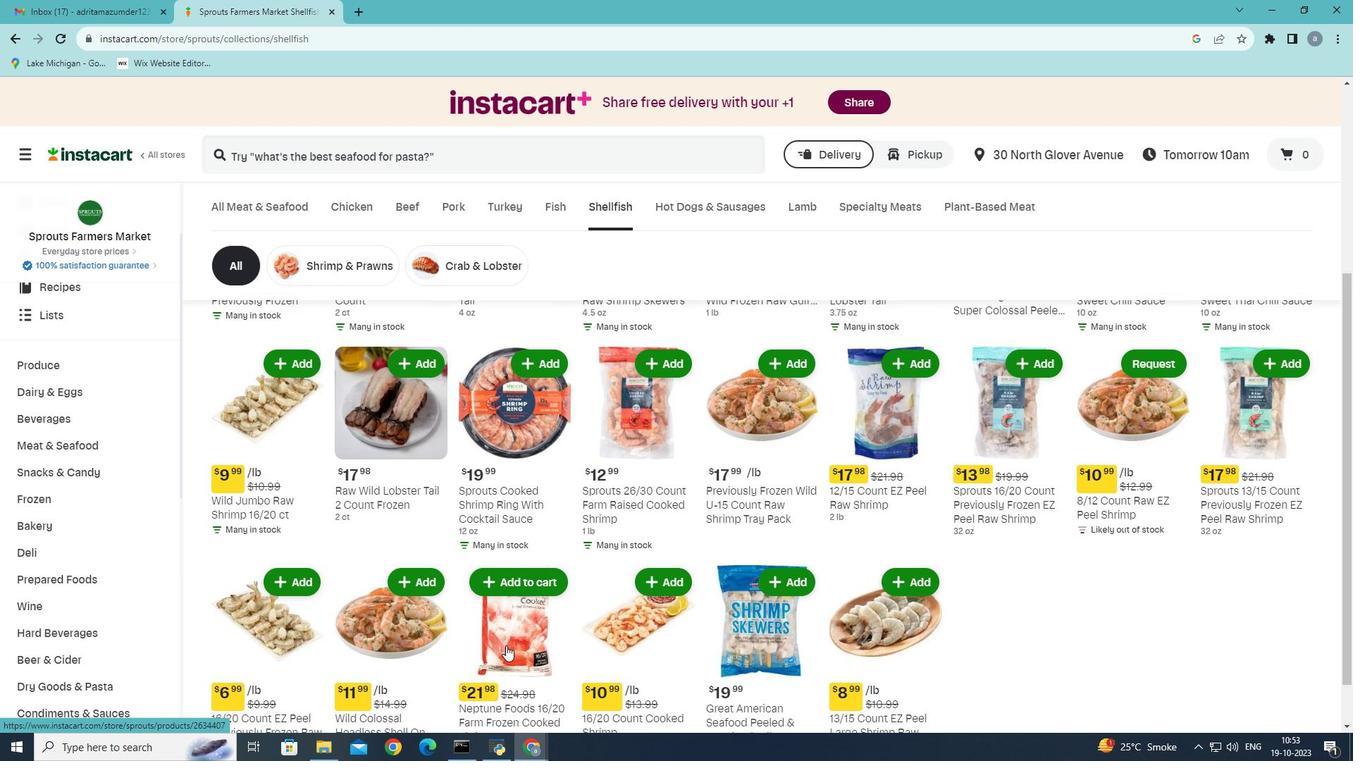 
Action: Mouse moved to (507, 643)
Screenshot: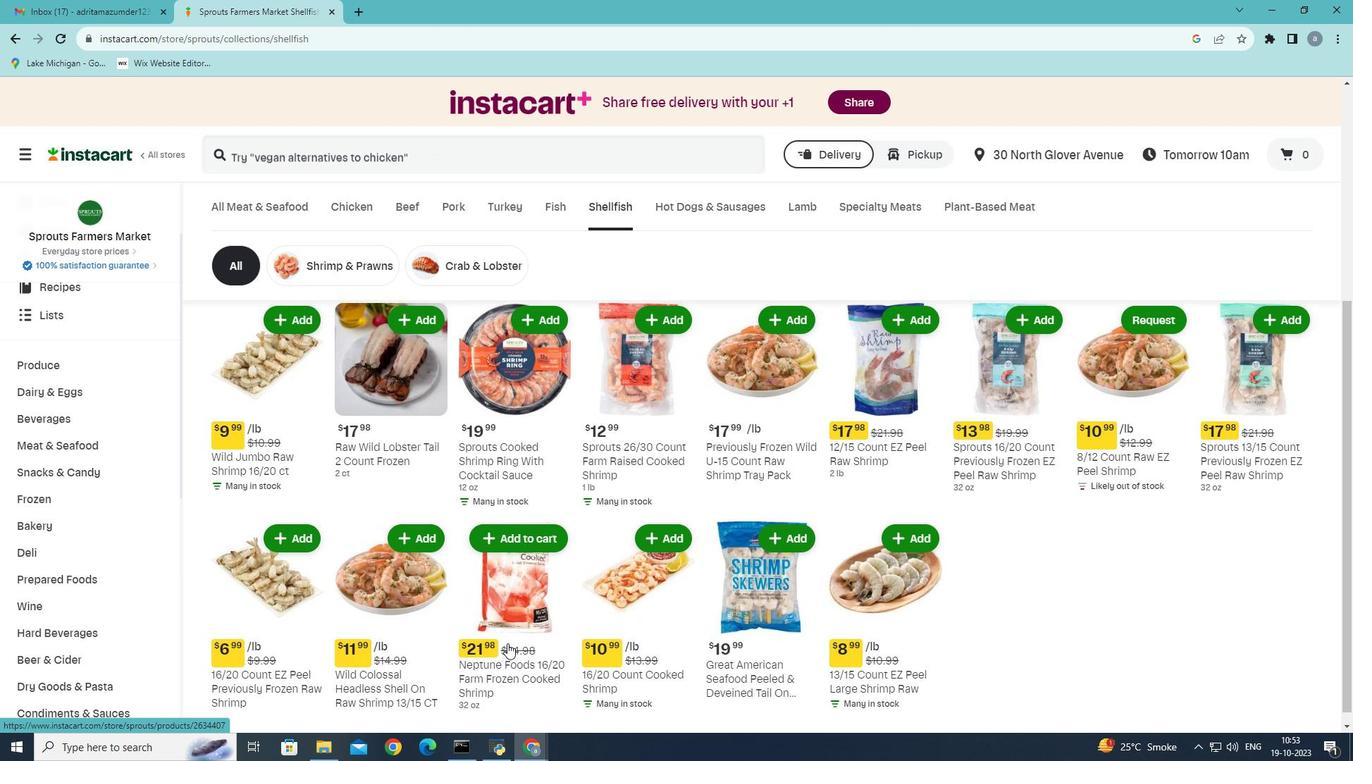 
Action: Mouse scrolled (507, 644) with delta (0, 0)
Screenshot: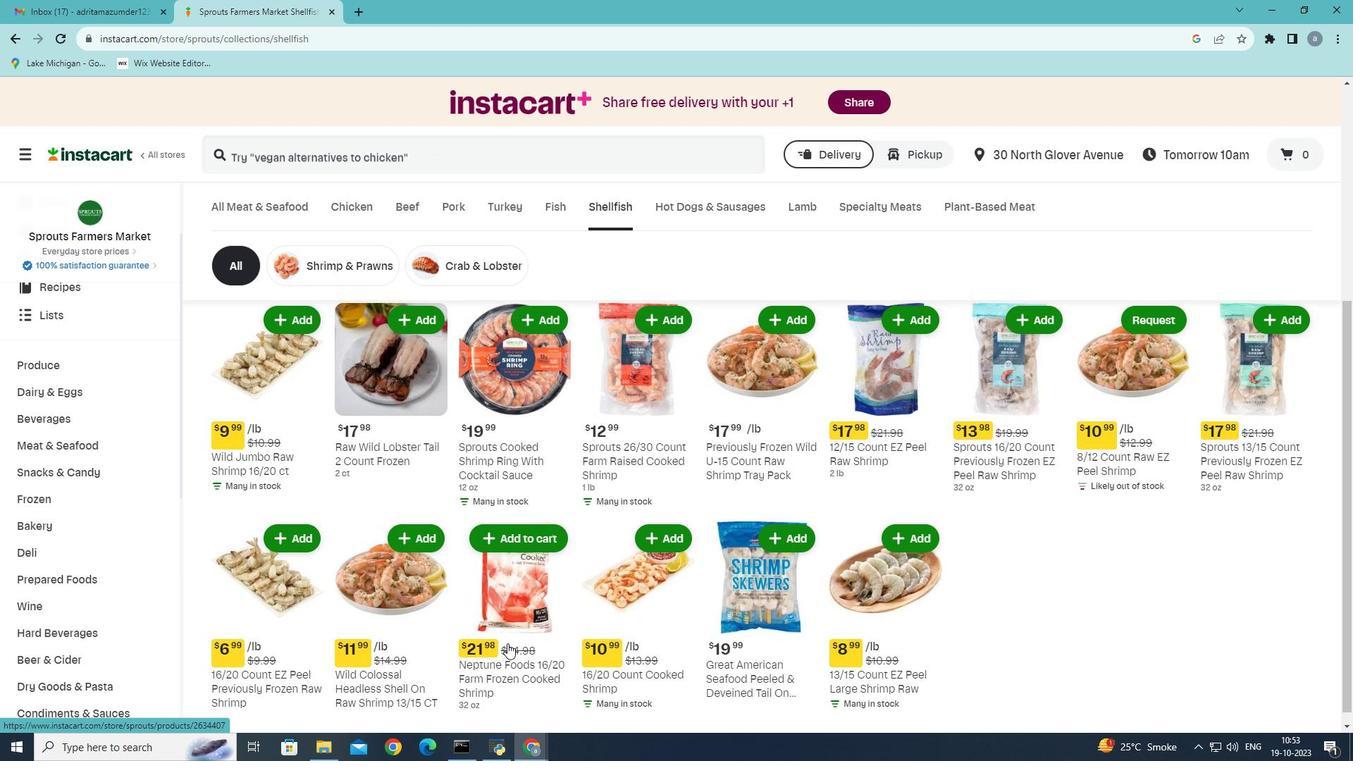 
Action: Mouse scrolled (507, 644) with delta (0, 0)
Screenshot: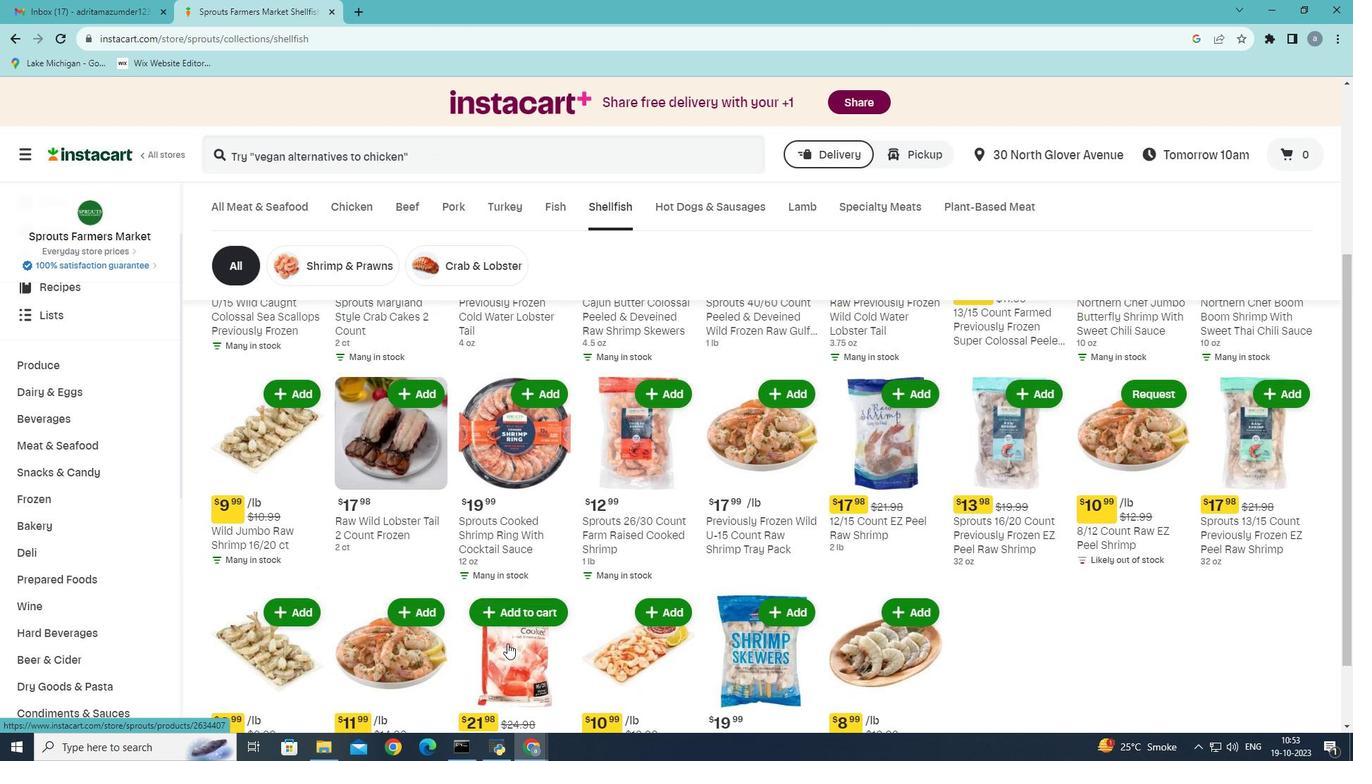 
Action: Mouse moved to (508, 634)
Screenshot: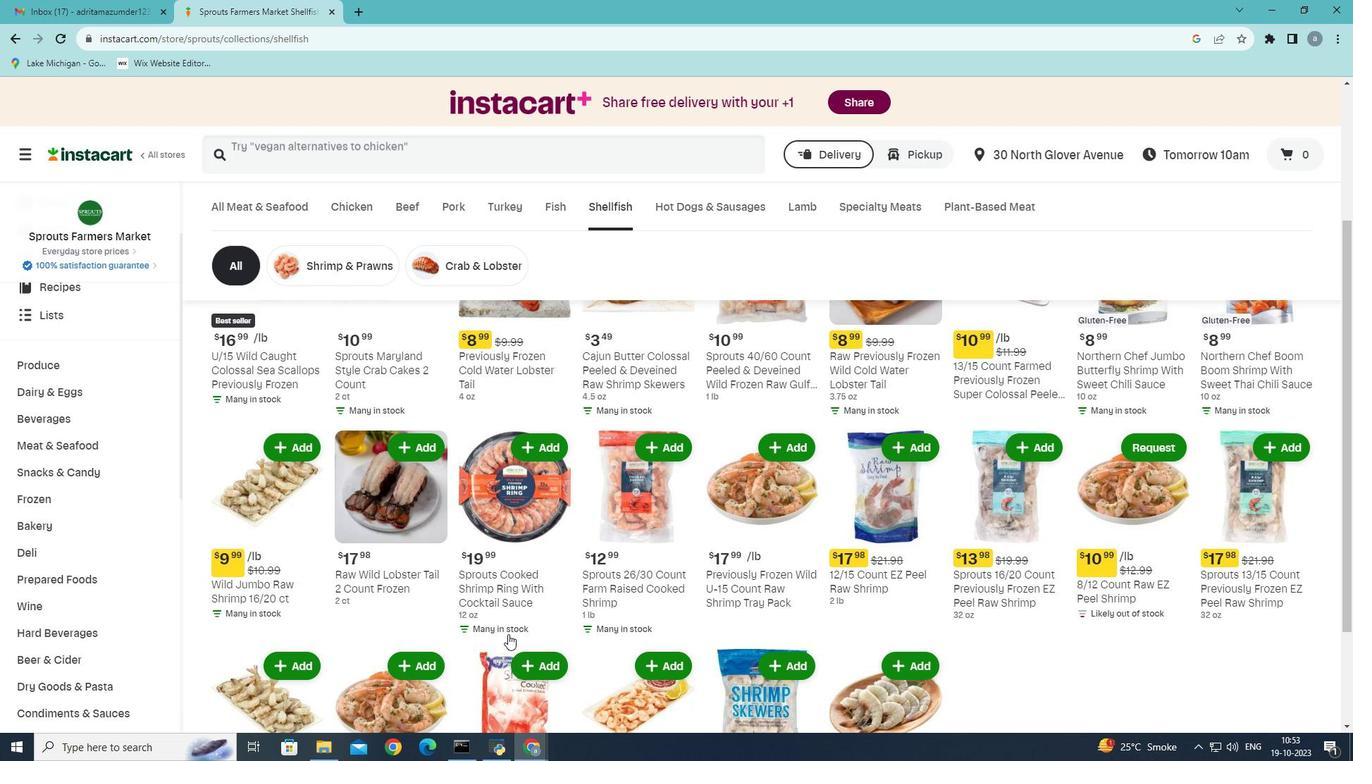 
Action: Mouse scrolled (508, 635) with delta (0, 0)
Screenshot: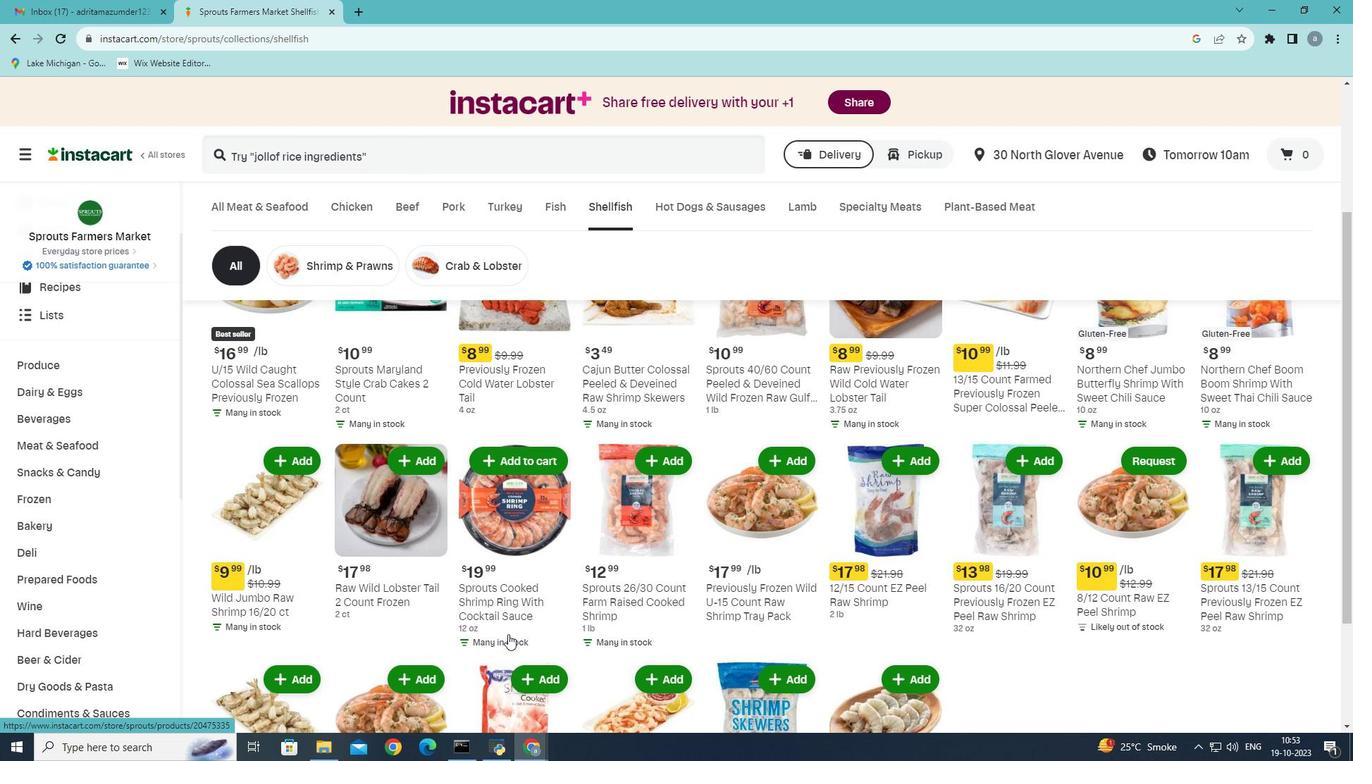 
Action: Mouse scrolled (508, 635) with delta (0, 0)
Screenshot: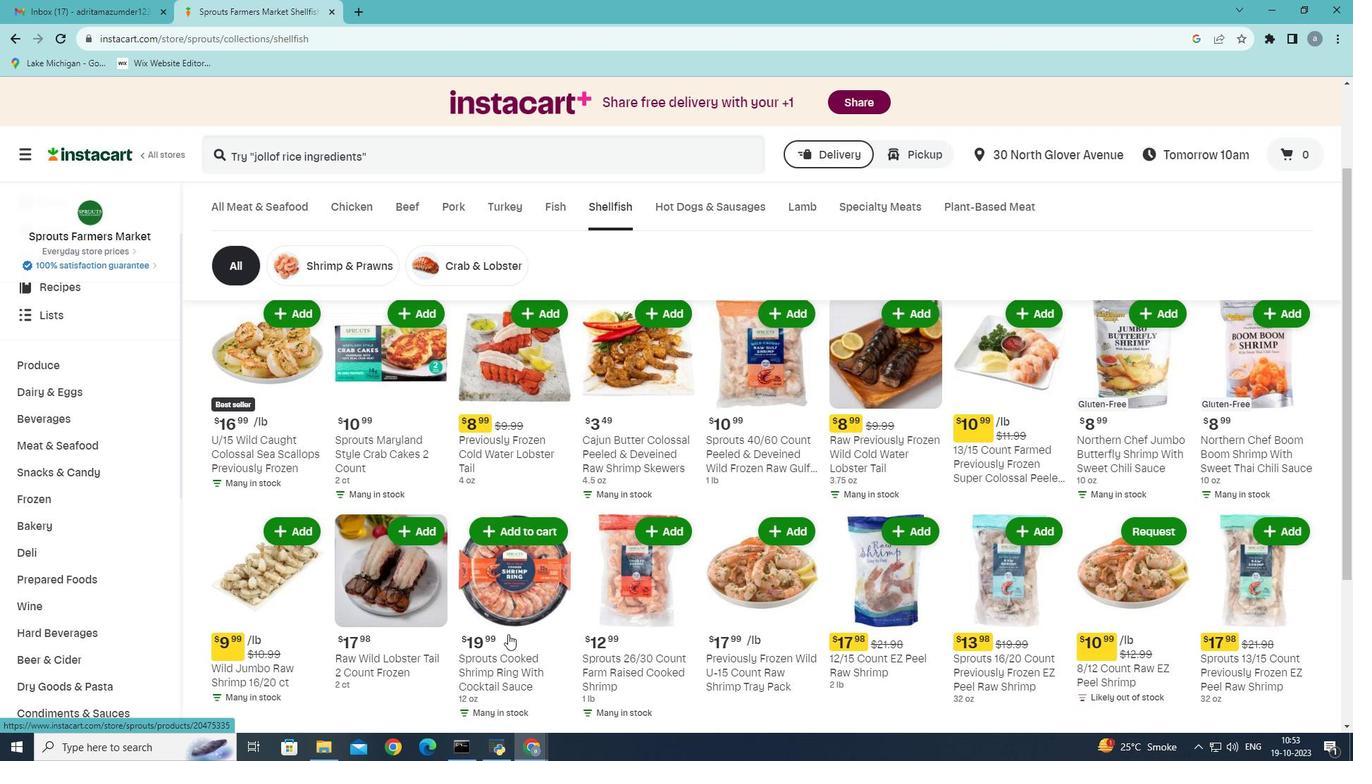 
Action: Mouse moved to (731, 590)
Screenshot: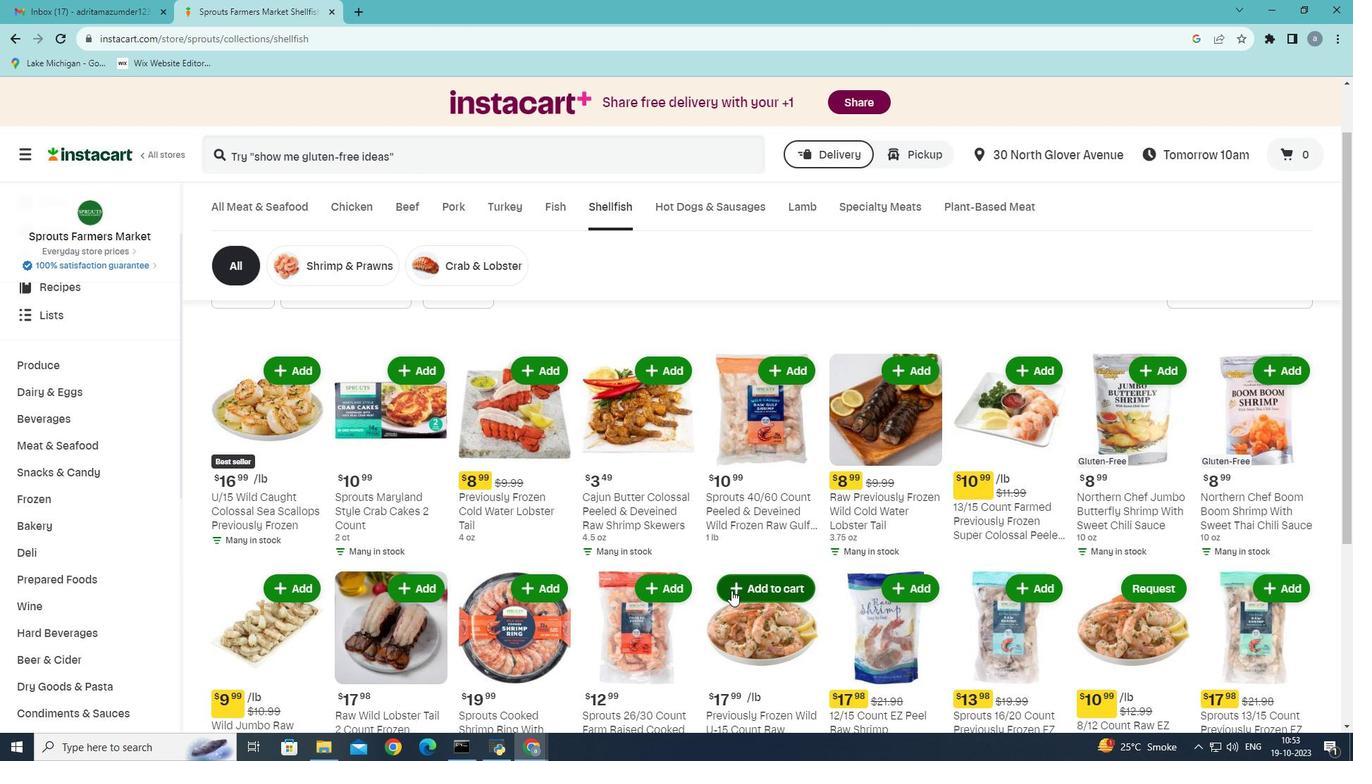
